 Task: Open Card Influencer Outreach Planning in Board Content Marketing Strategies to Workspace Copywriting and Editing and add a team member Softage.4@softage.net, a label Orange, a checklist Goal Setting, an attachment from Trello, a color Orange and finally, add a card description 'Conduct customer research for new customer segmentation opportunities' and a comment 'This task requires us to be proactive and take ownership of our work, ensuring that we are making progress towards our goals.'. Add a start date 'Jan 04, 1900' with a due date 'Jan 11, 1900'
Action: Mouse moved to (75, 329)
Screenshot: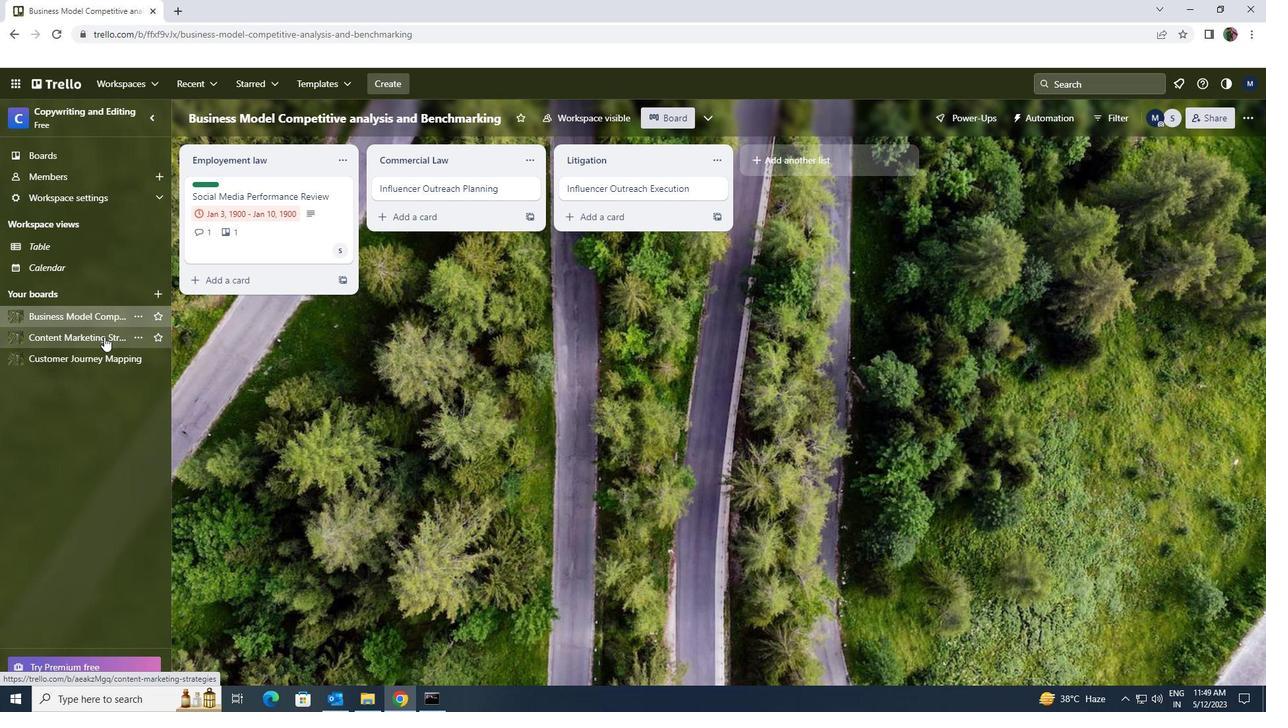 
Action: Mouse pressed left at (75, 329)
Screenshot: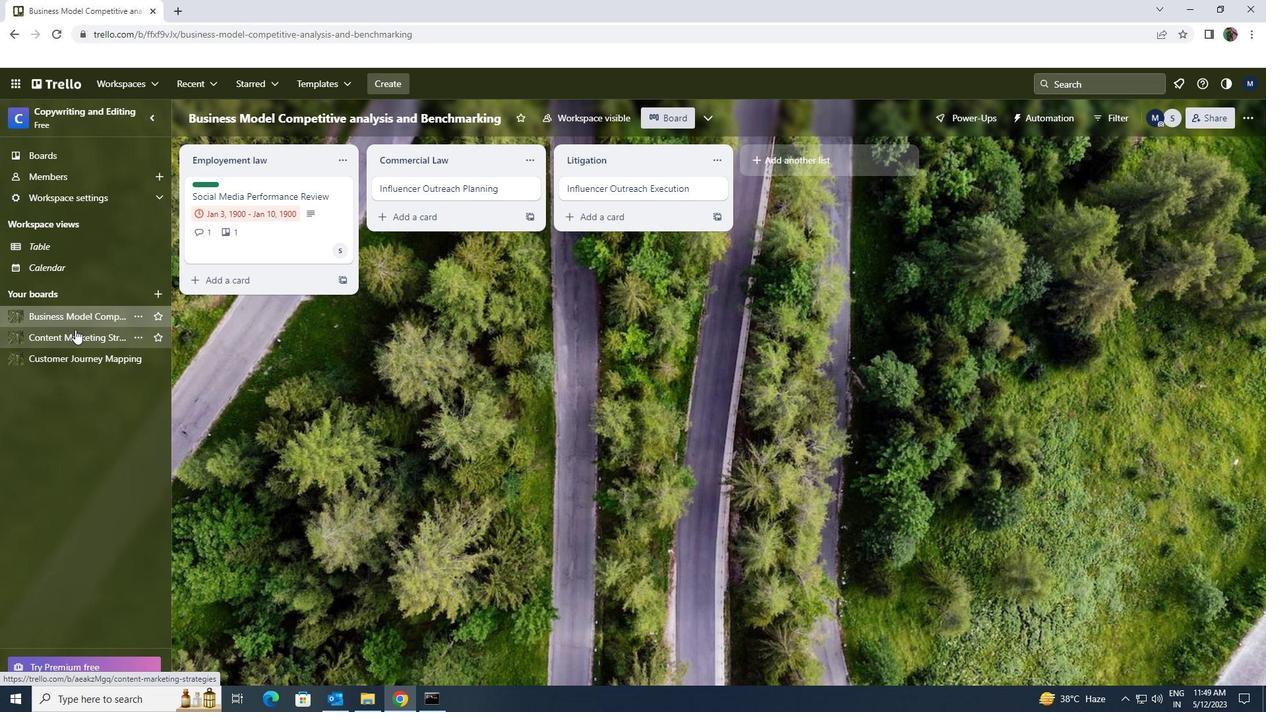 
Action: Mouse moved to (490, 190)
Screenshot: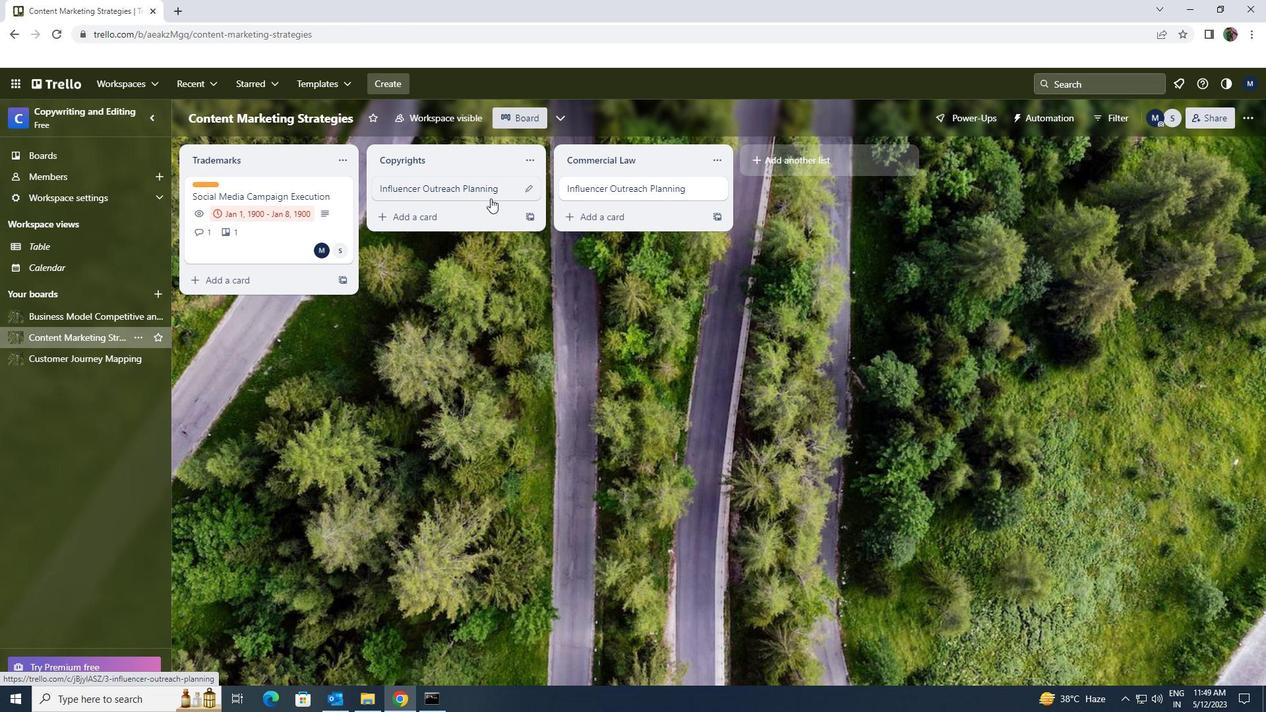 
Action: Mouse pressed left at (490, 190)
Screenshot: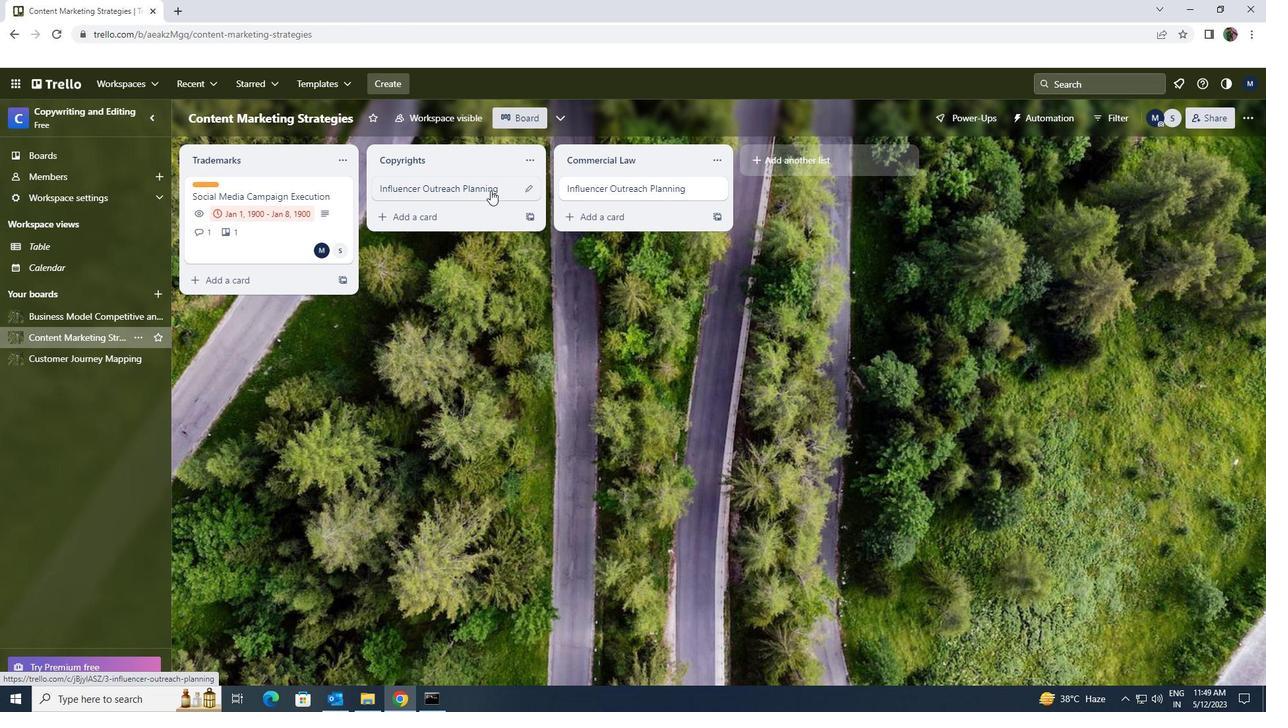
Action: Mouse moved to (840, 190)
Screenshot: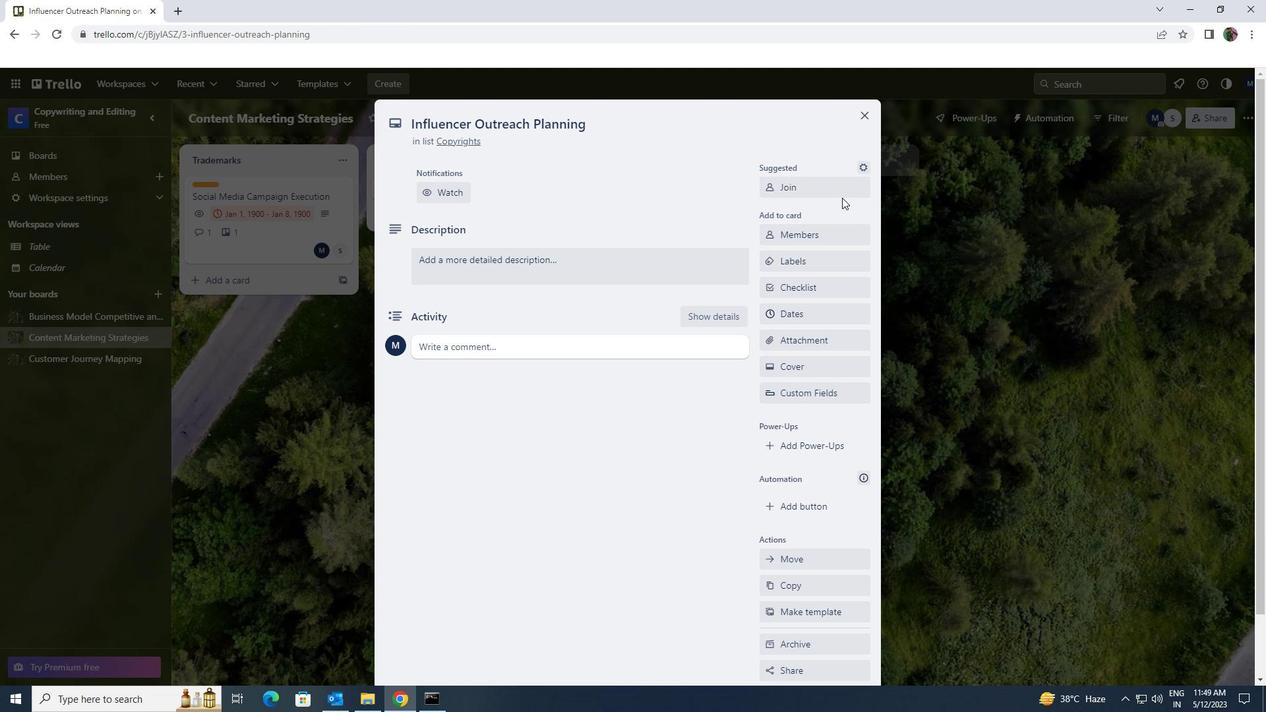 
Action: Mouse pressed left at (840, 190)
Screenshot: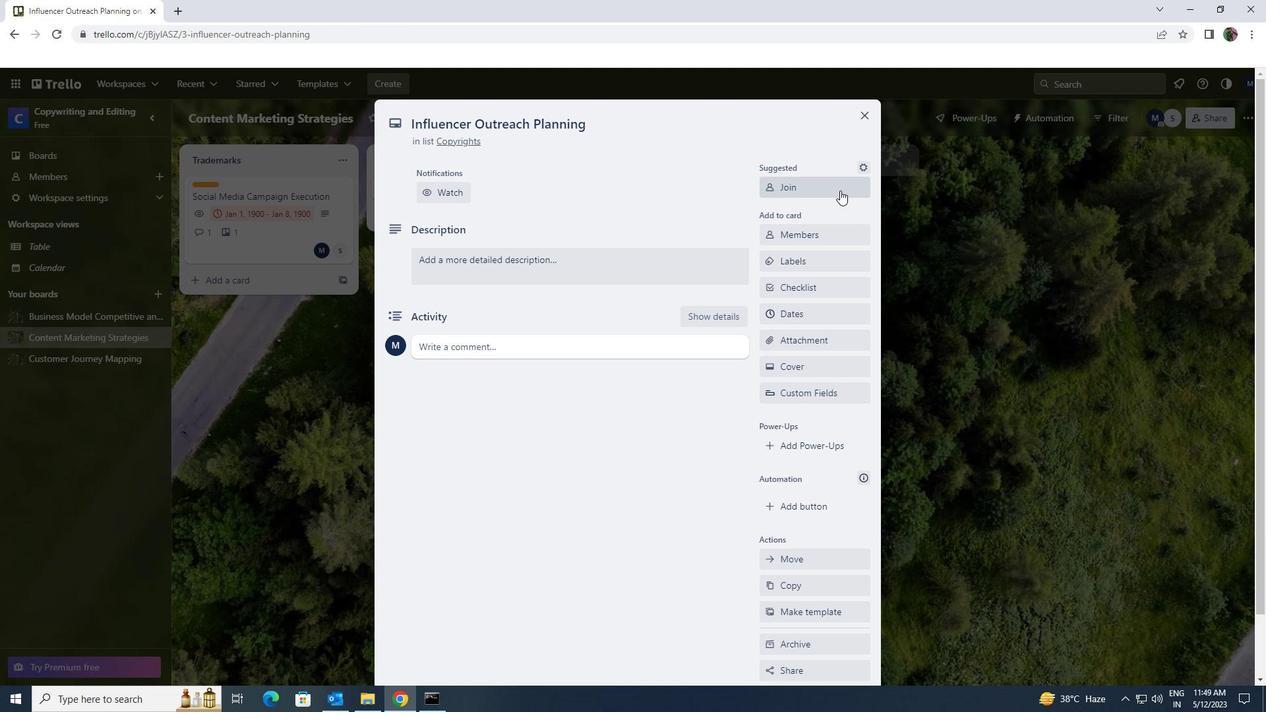 
Action: Mouse pressed left at (840, 190)
Screenshot: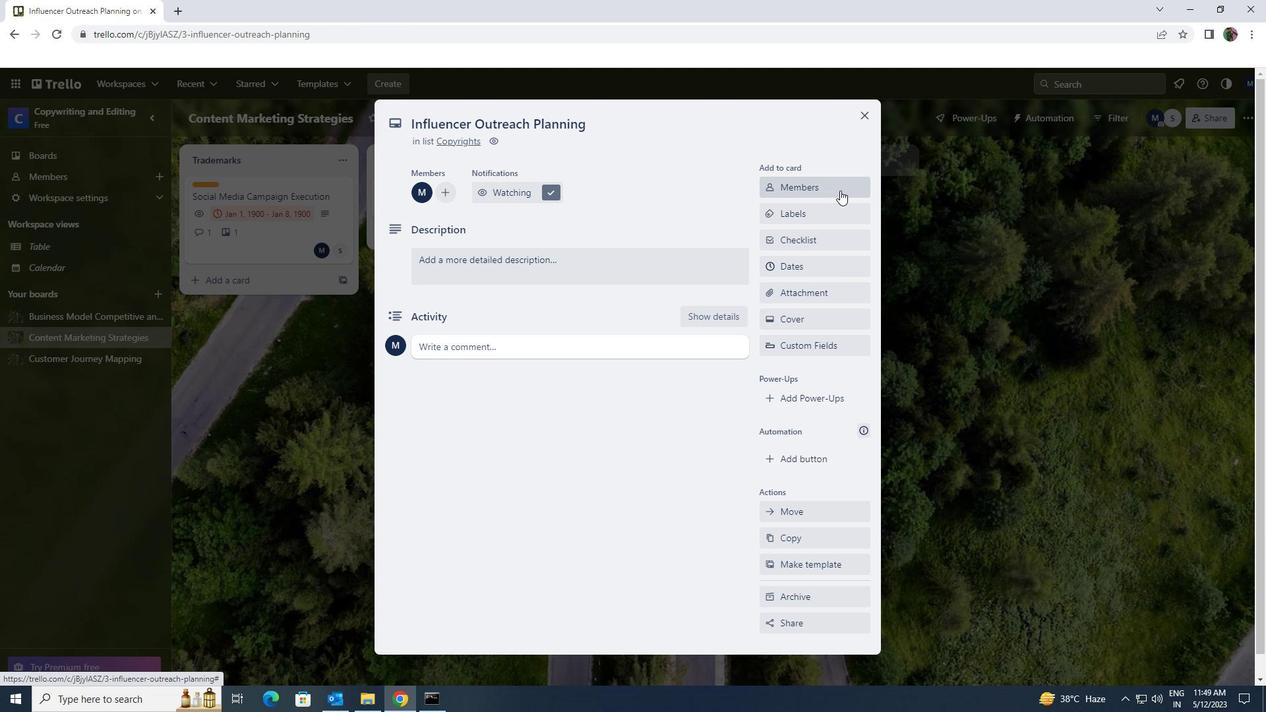 
Action: Key pressed softage.4<Key.shift>@SOFTAGE.NET
Screenshot: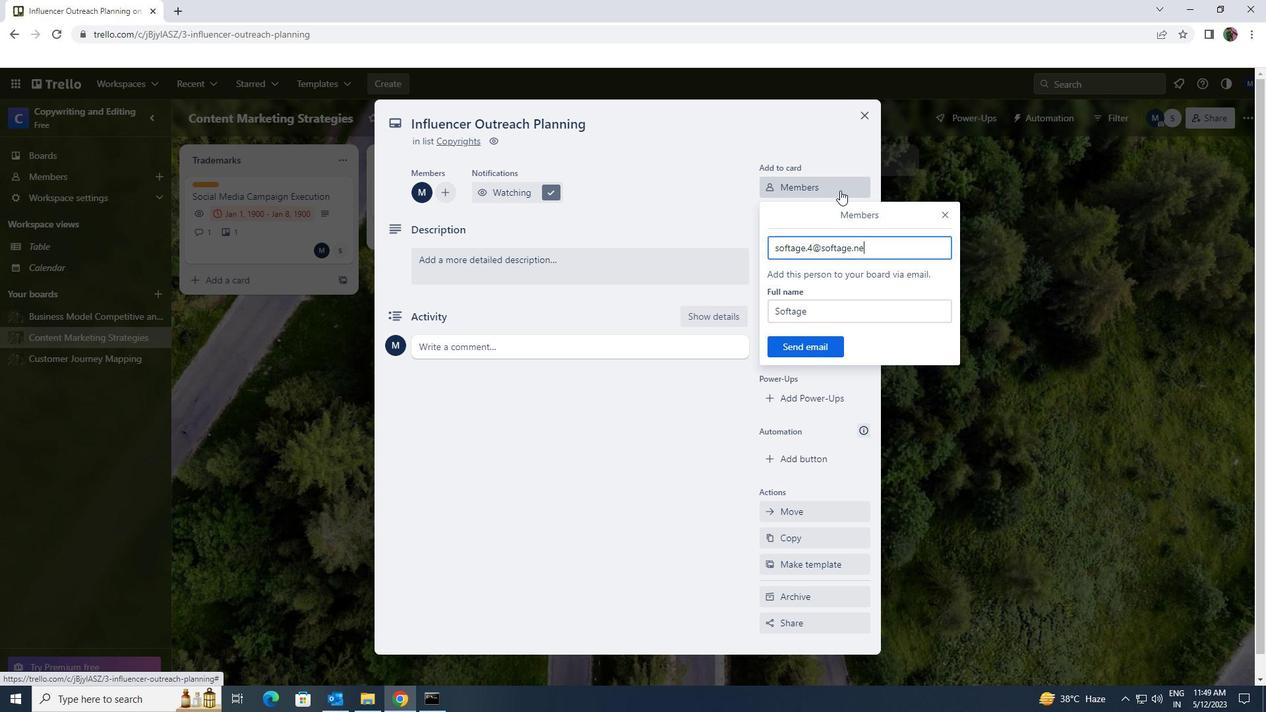
Action: Mouse moved to (815, 342)
Screenshot: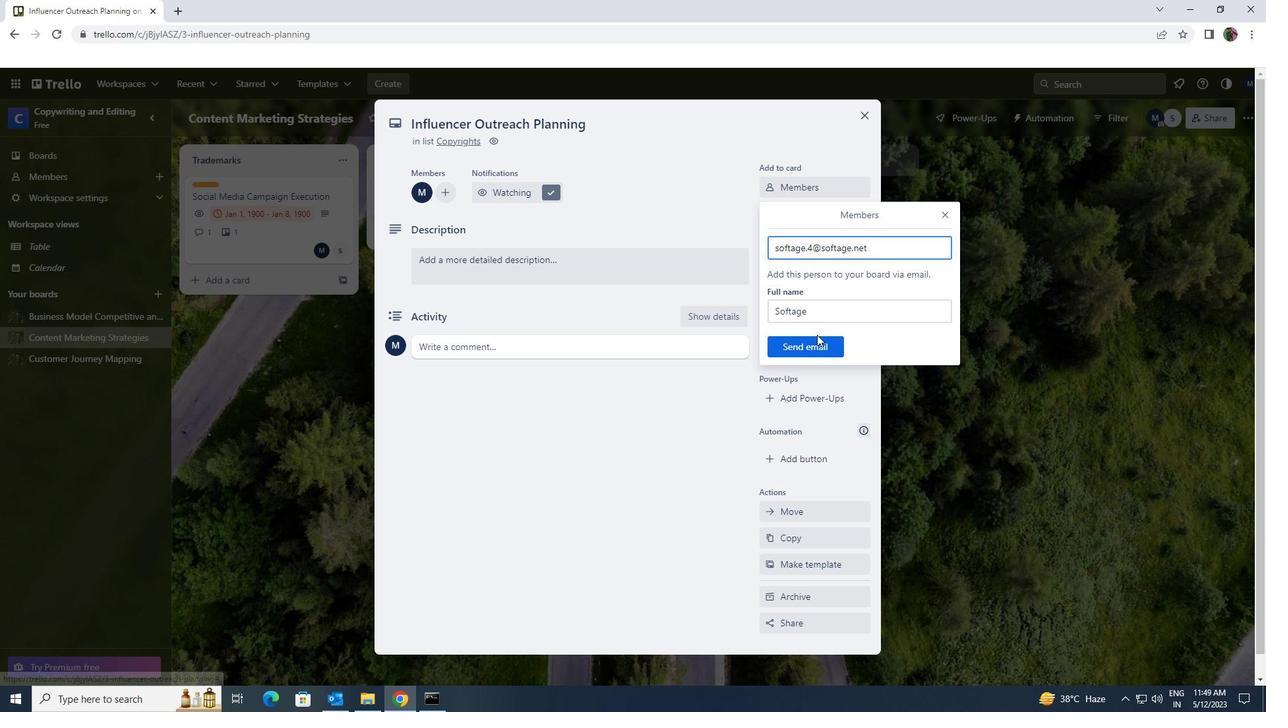 
Action: Mouse pressed left at (815, 342)
Screenshot: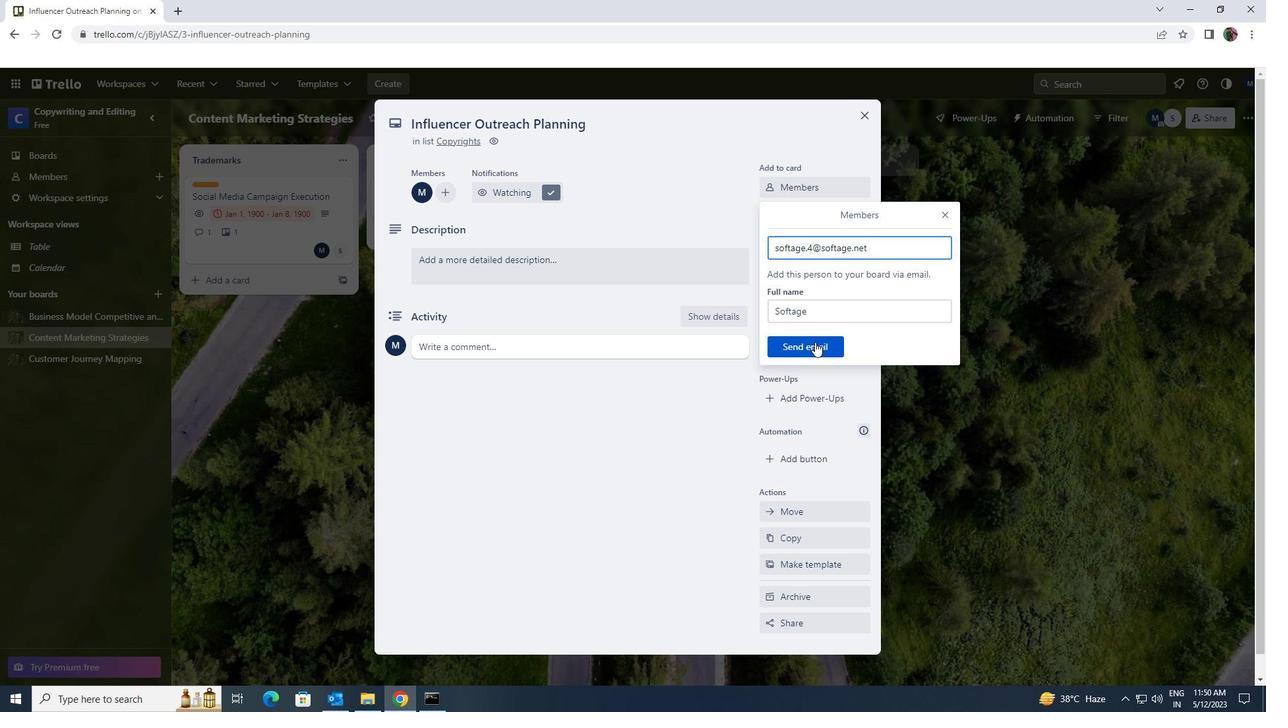 
Action: Mouse moved to (832, 218)
Screenshot: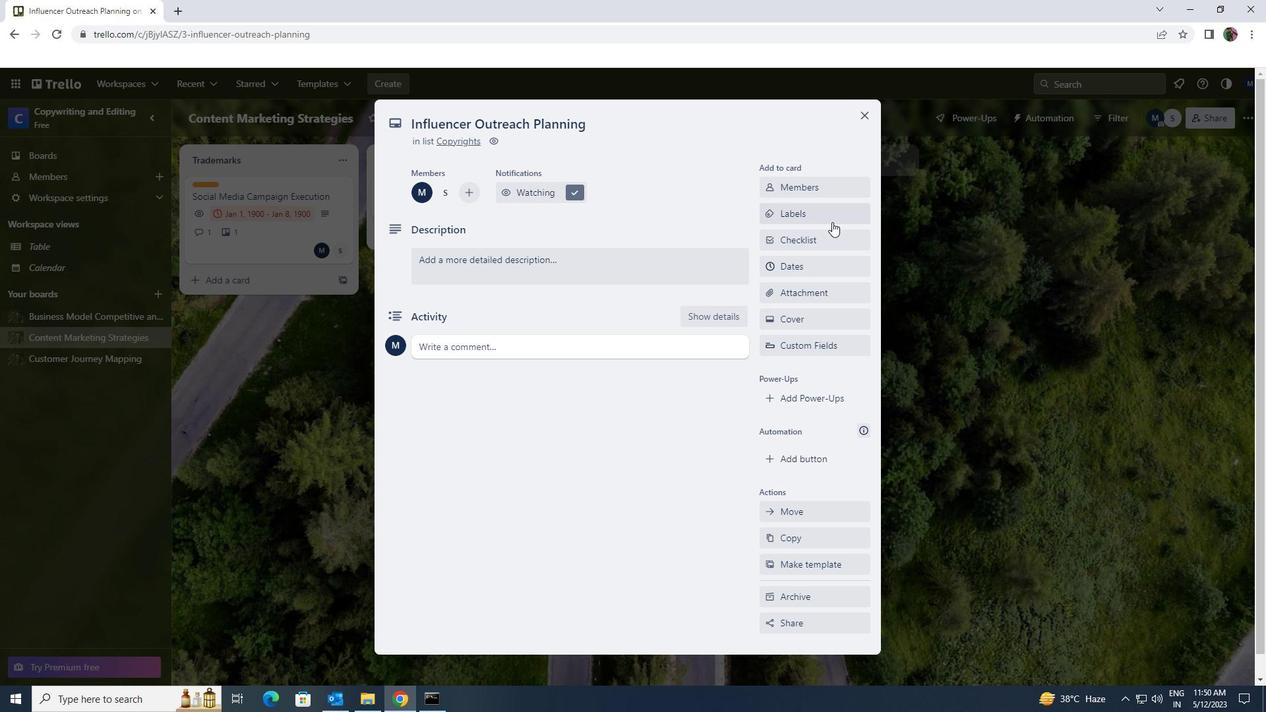 
Action: Mouse pressed left at (832, 218)
Screenshot: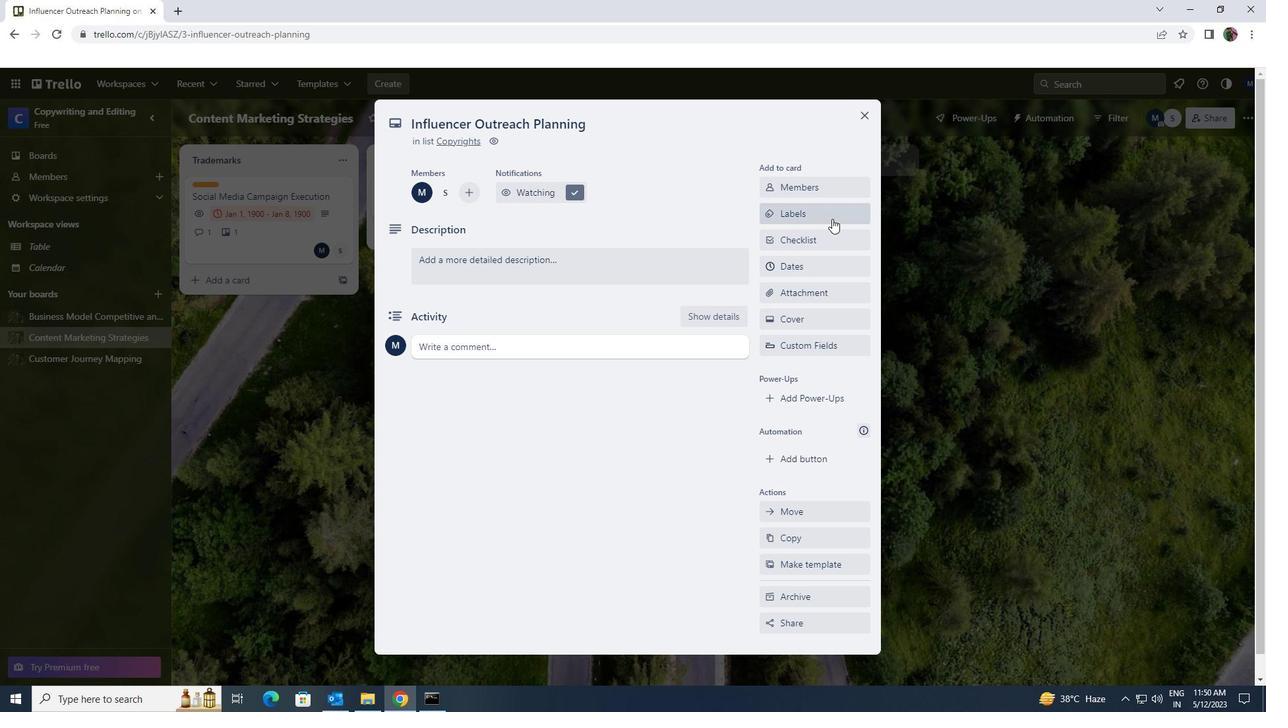 
Action: Mouse moved to (863, 470)
Screenshot: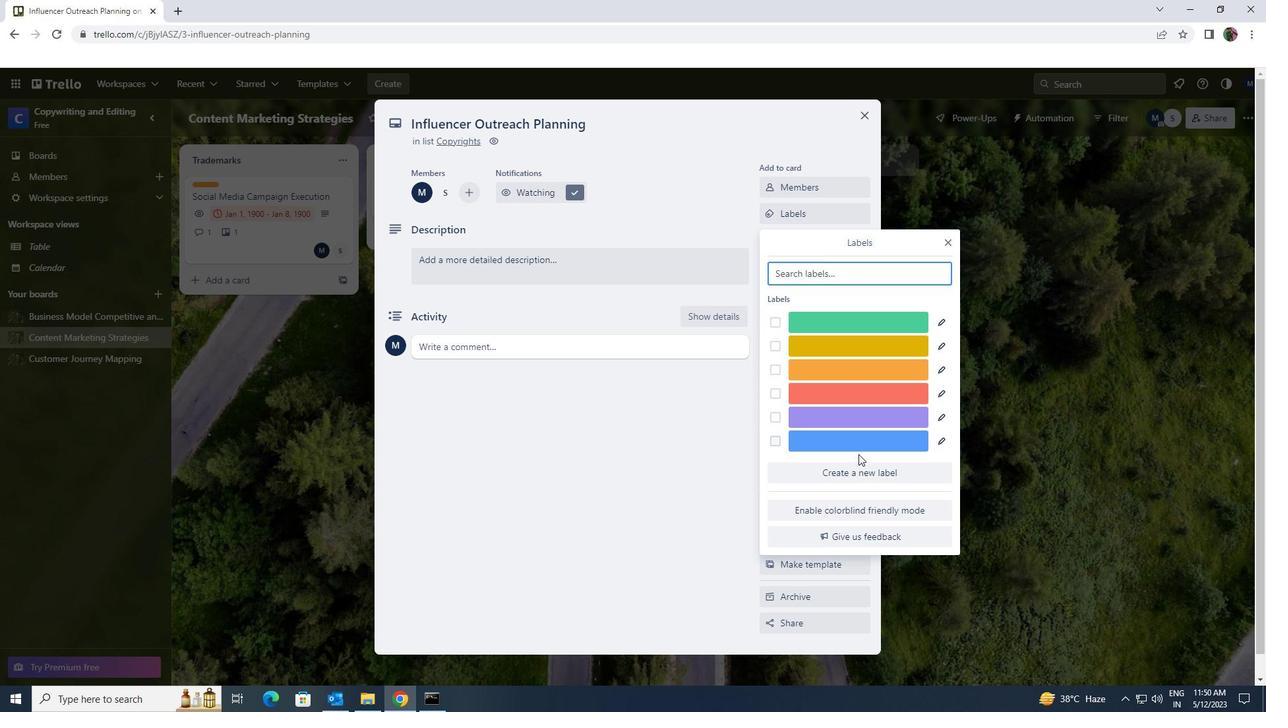 
Action: Mouse pressed left at (863, 470)
Screenshot: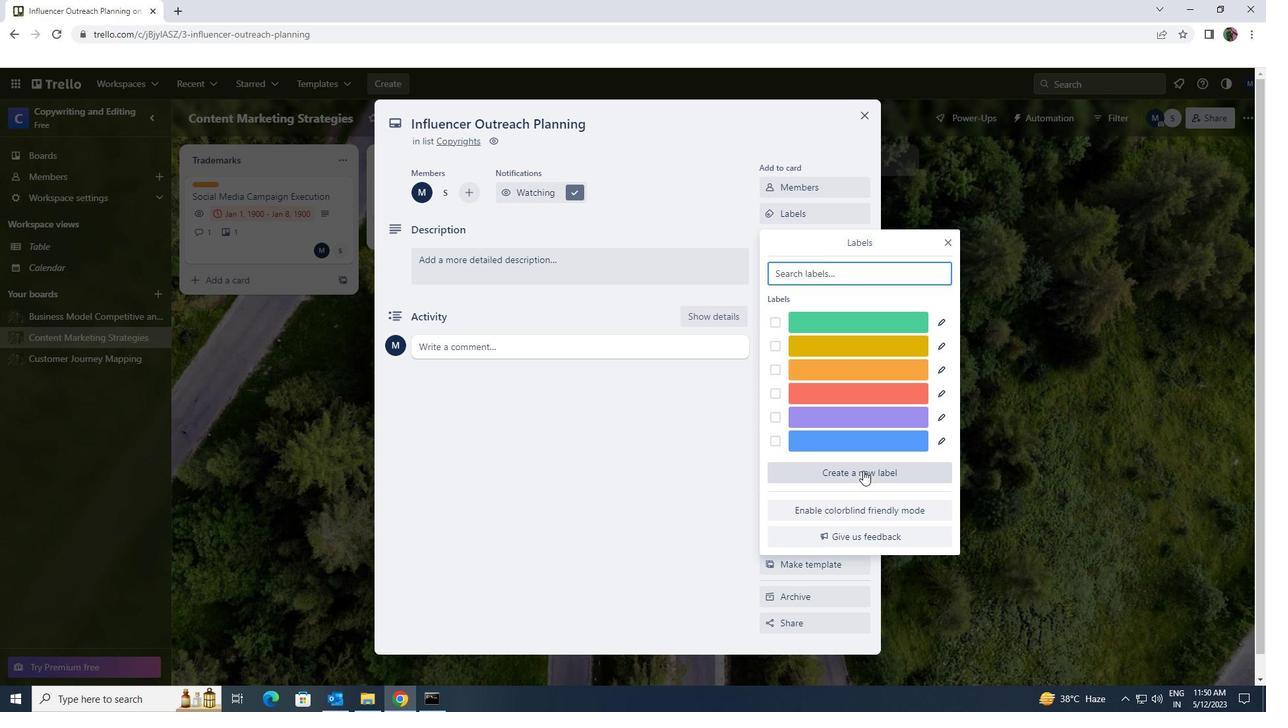 
Action: Mouse moved to (863, 435)
Screenshot: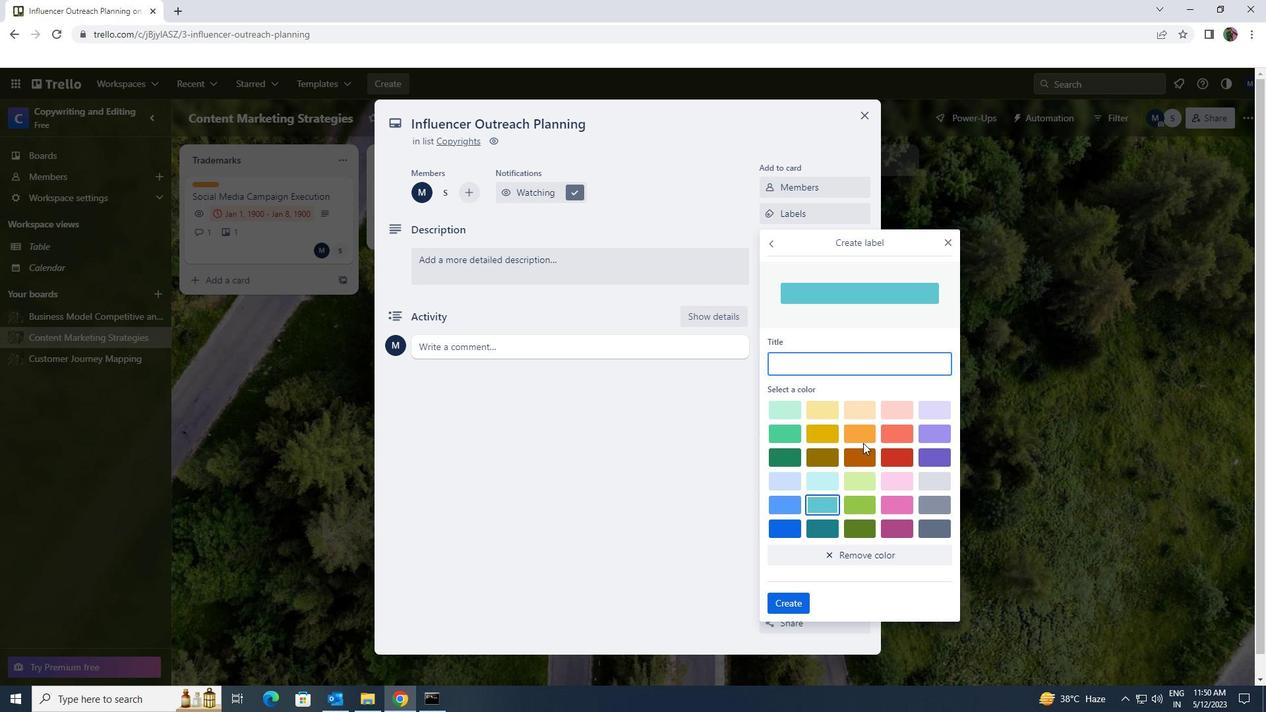 
Action: Mouse pressed left at (863, 435)
Screenshot: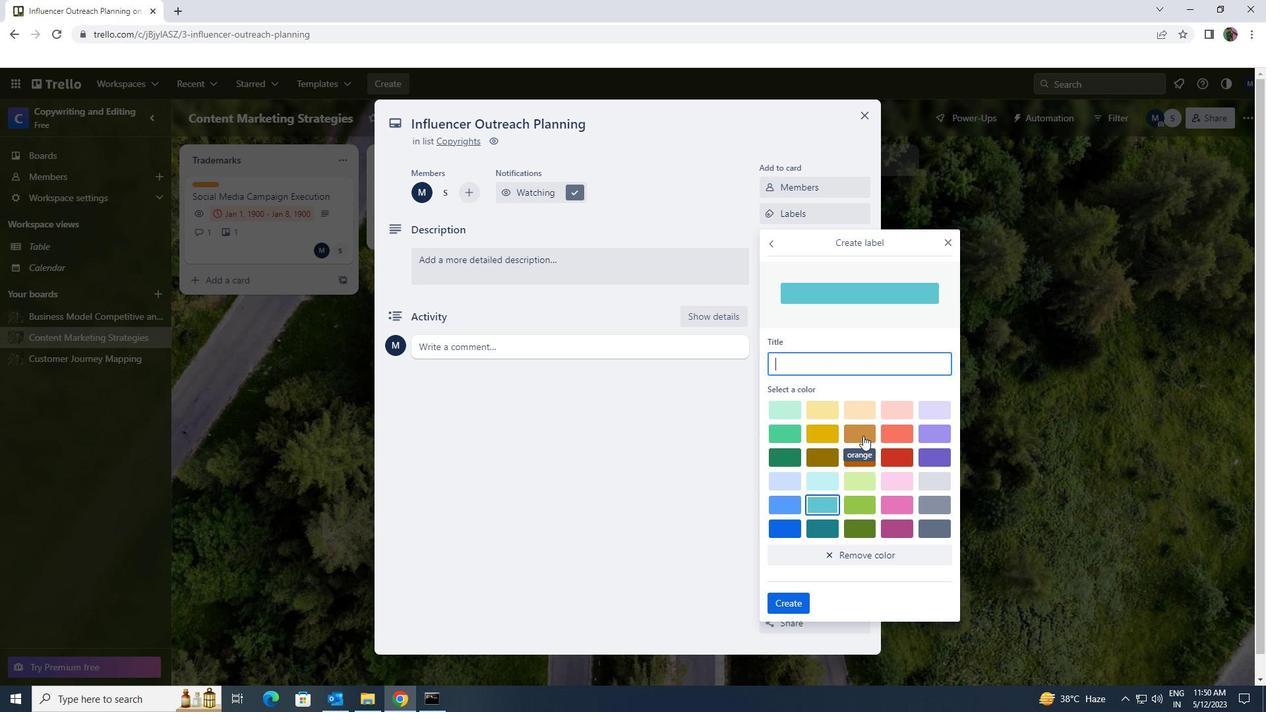 
Action: Mouse moved to (792, 607)
Screenshot: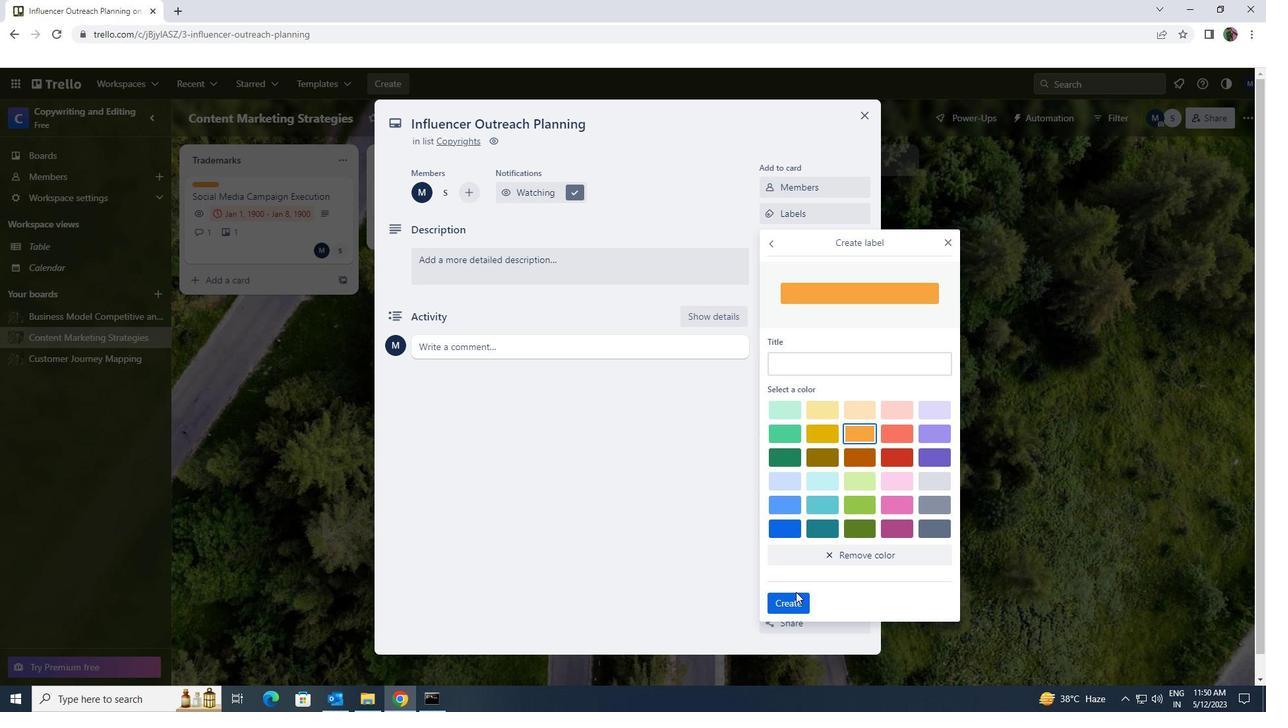 
Action: Mouse pressed left at (792, 607)
Screenshot: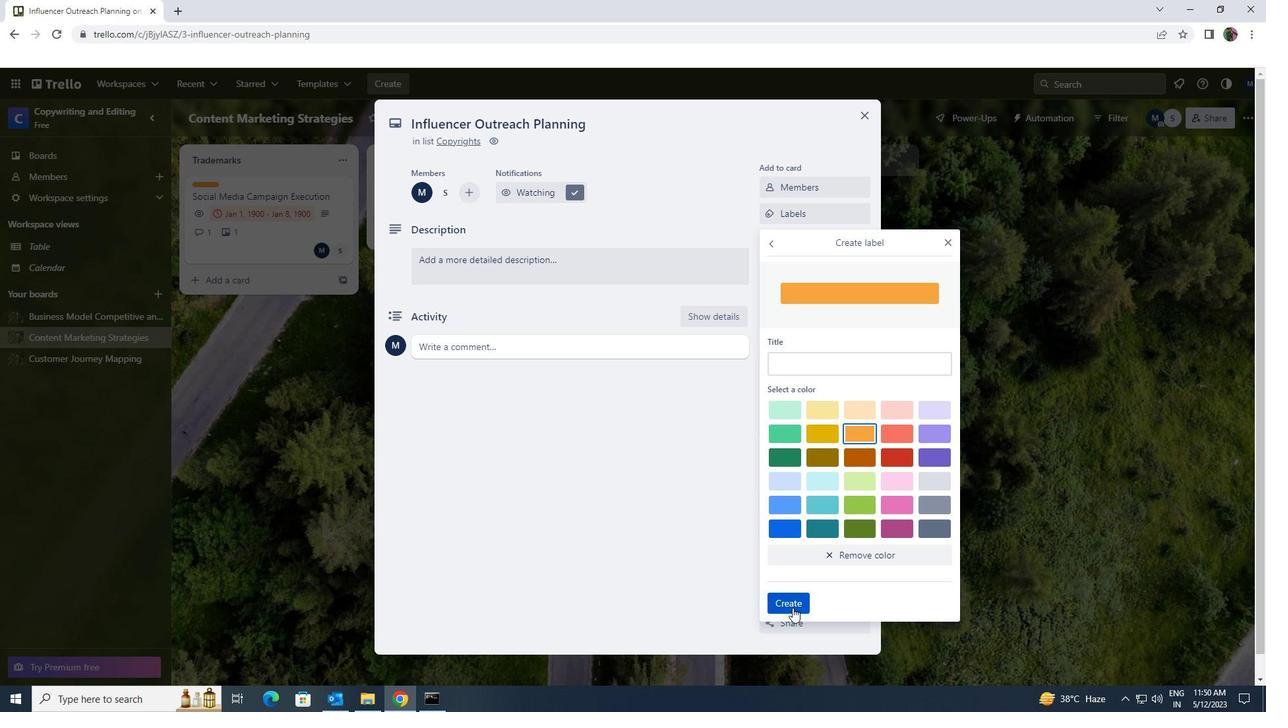 
Action: Mouse moved to (946, 241)
Screenshot: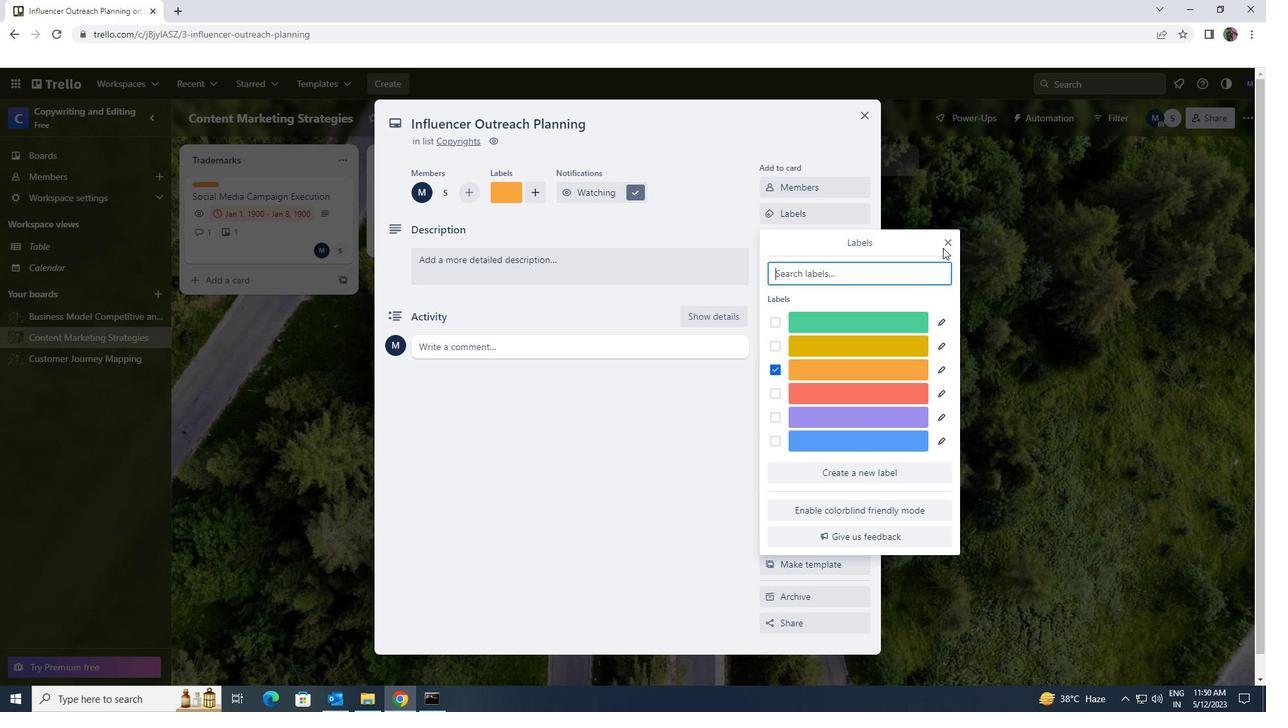 
Action: Mouse pressed left at (946, 241)
Screenshot: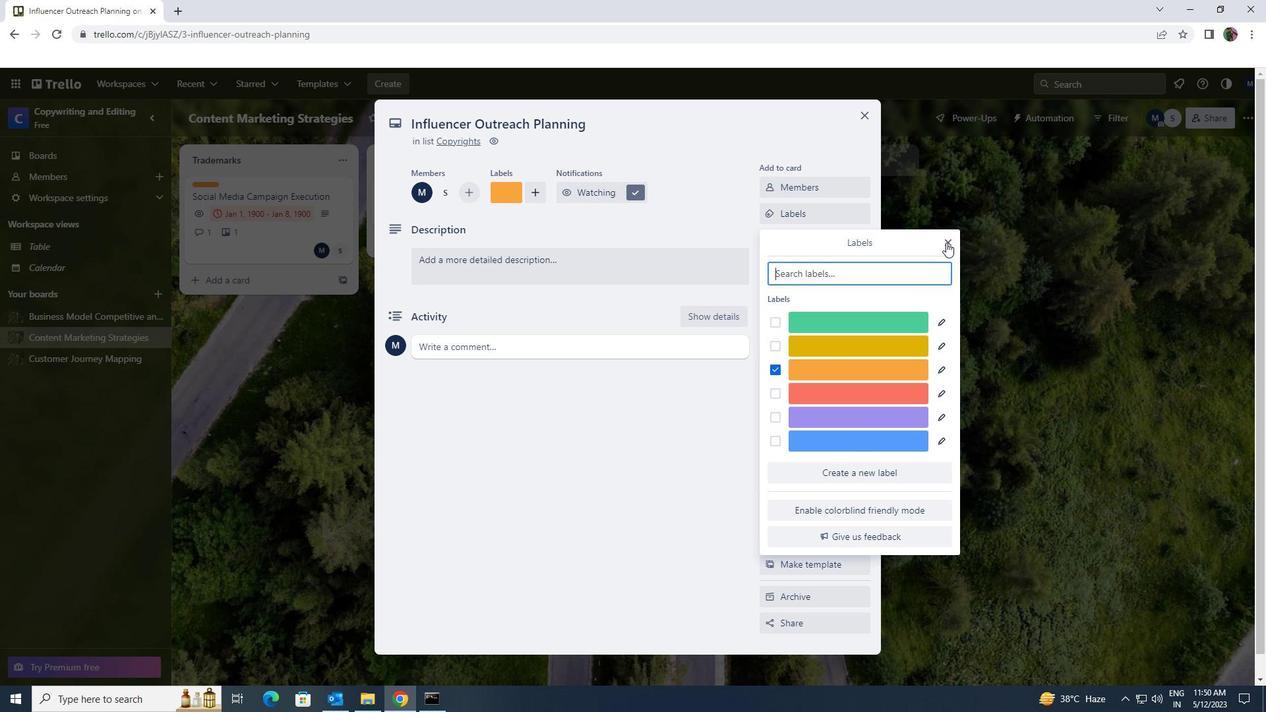 
Action: Mouse moved to (844, 233)
Screenshot: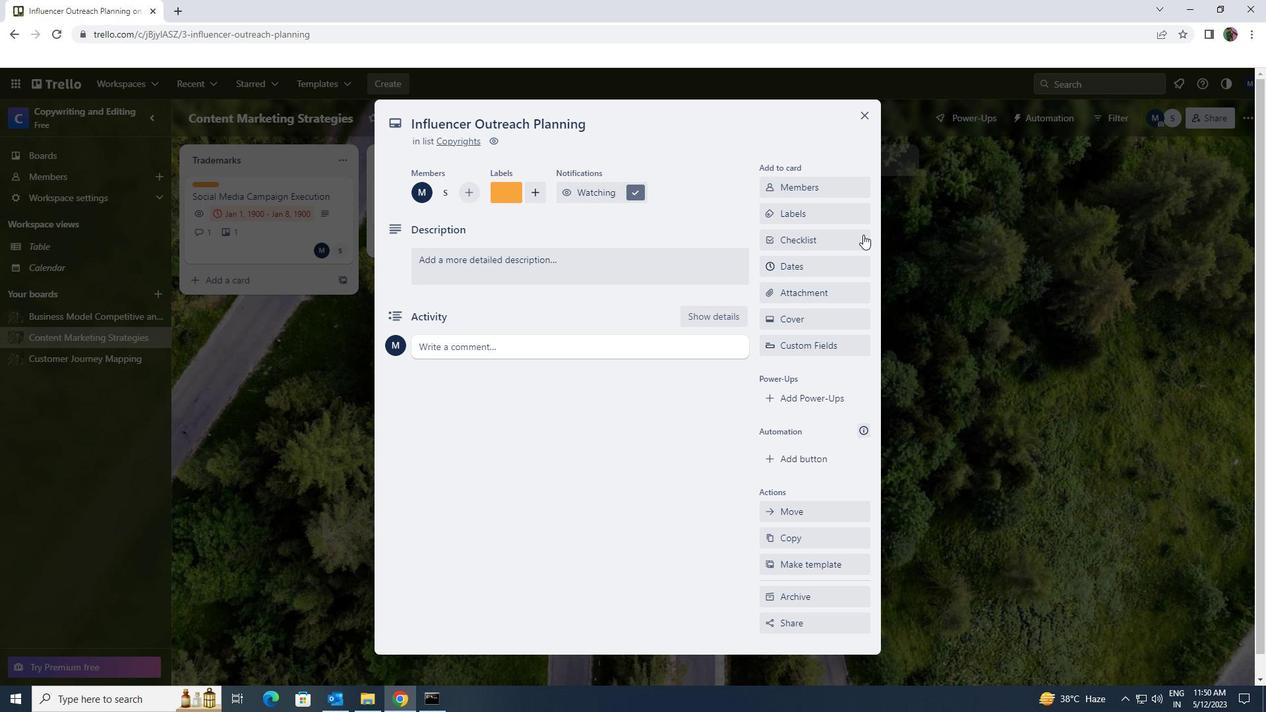 
Action: Mouse pressed left at (844, 233)
Screenshot: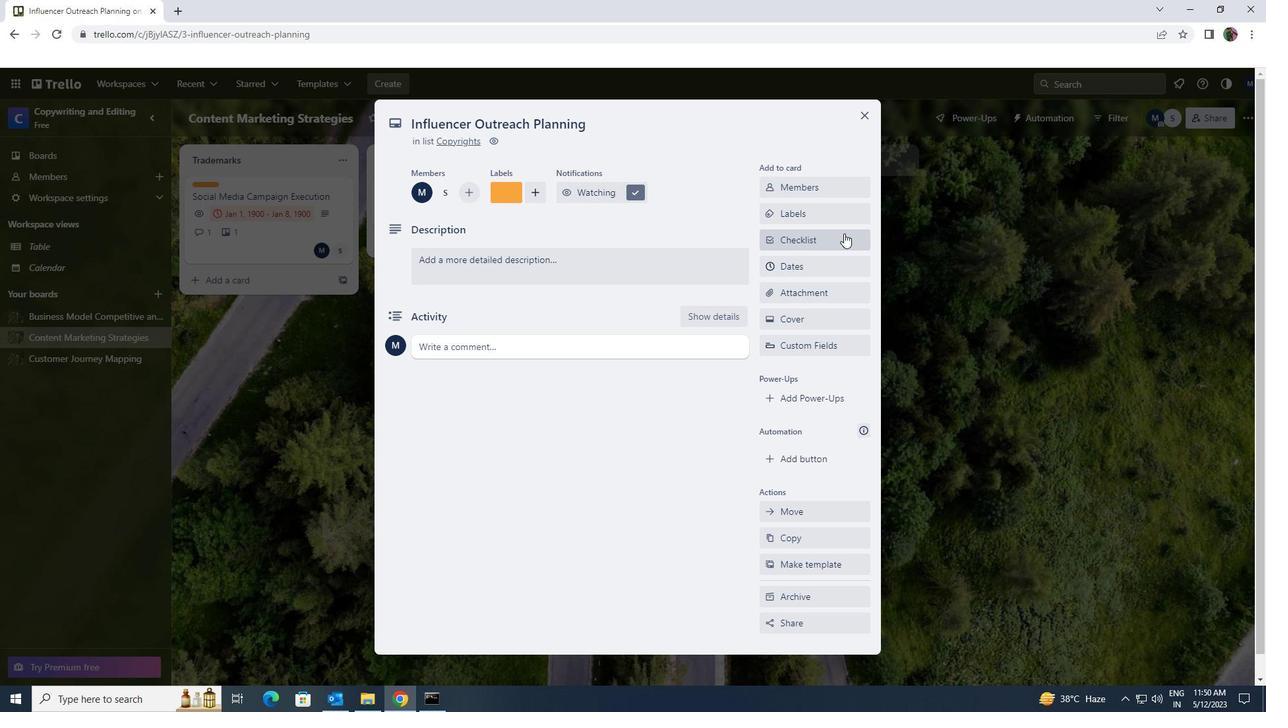 
Action: Key pressed <Key.shift>GOAL<Key.space>SETTING
Screenshot: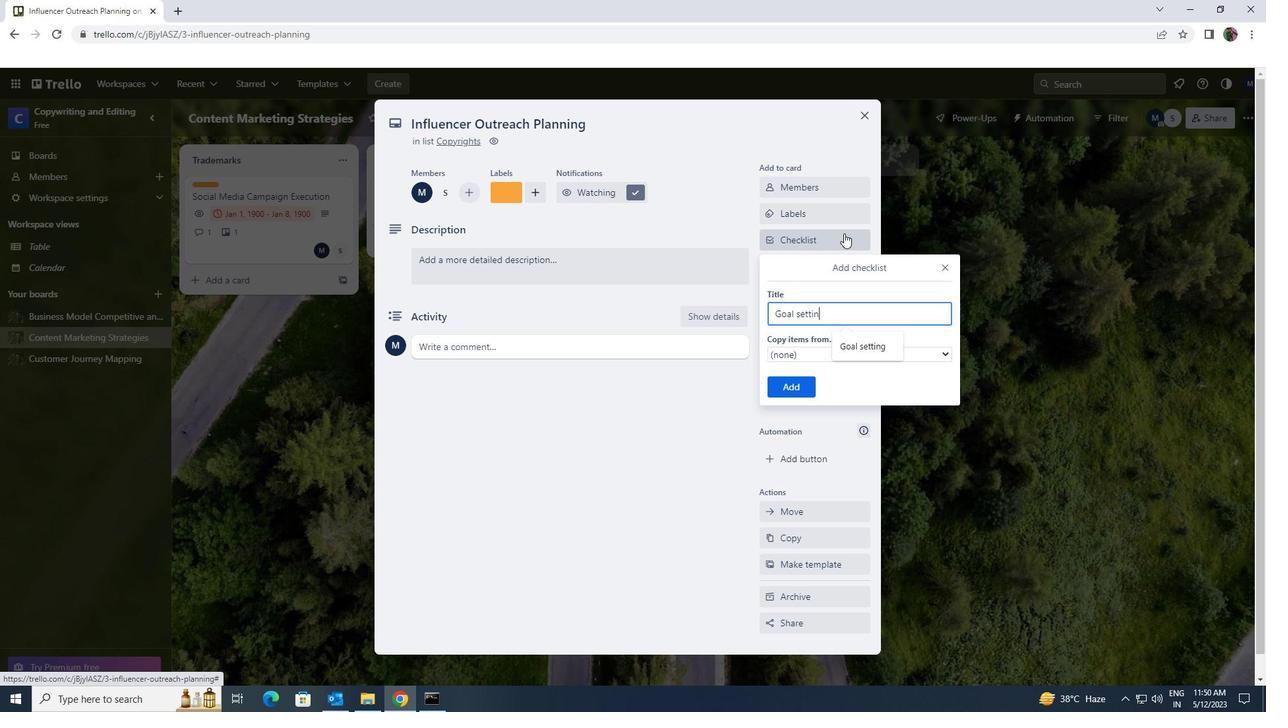 
Action: Mouse moved to (804, 385)
Screenshot: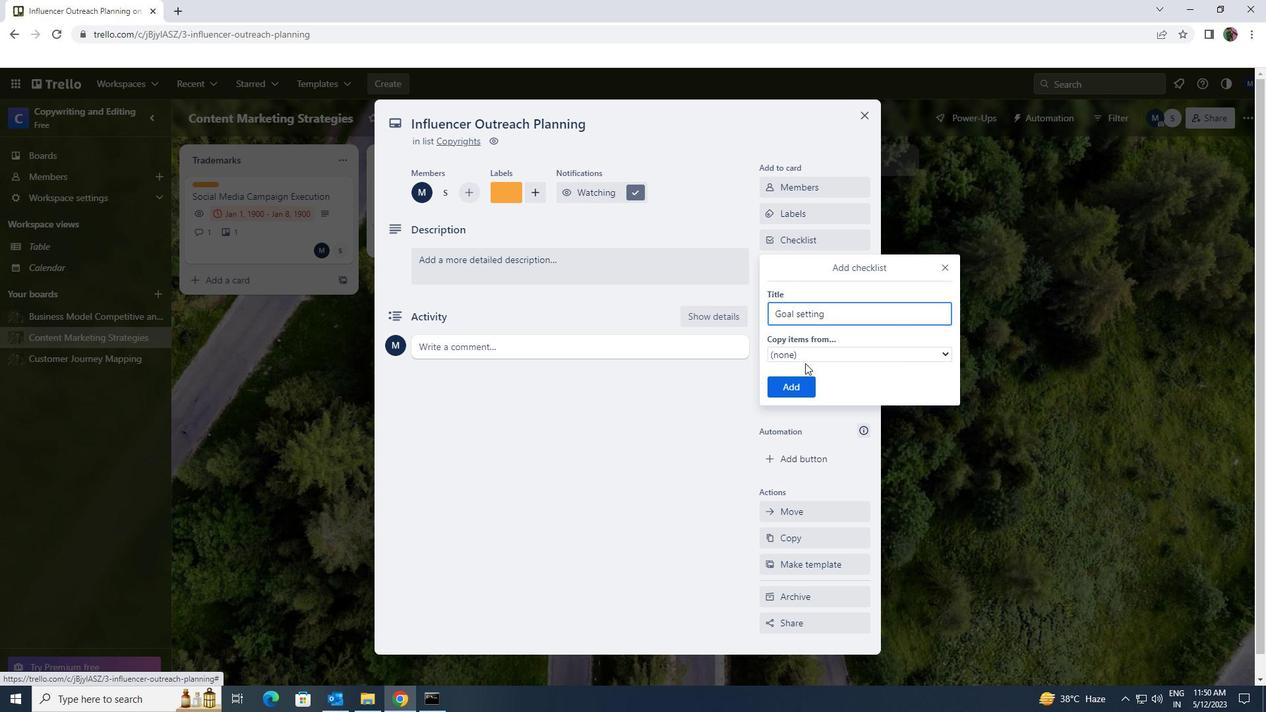 
Action: Mouse pressed left at (804, 385)
Screenshot: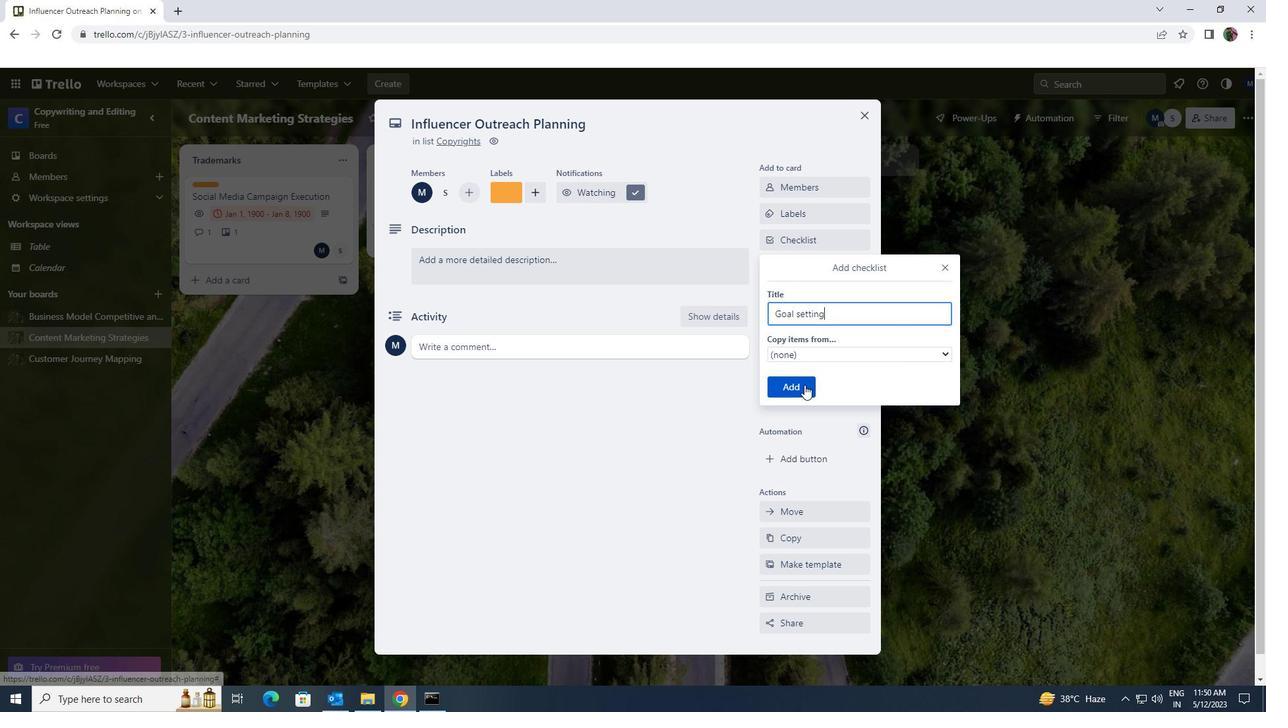 
Action: Mouse moved to (801, 290)
Screenshot: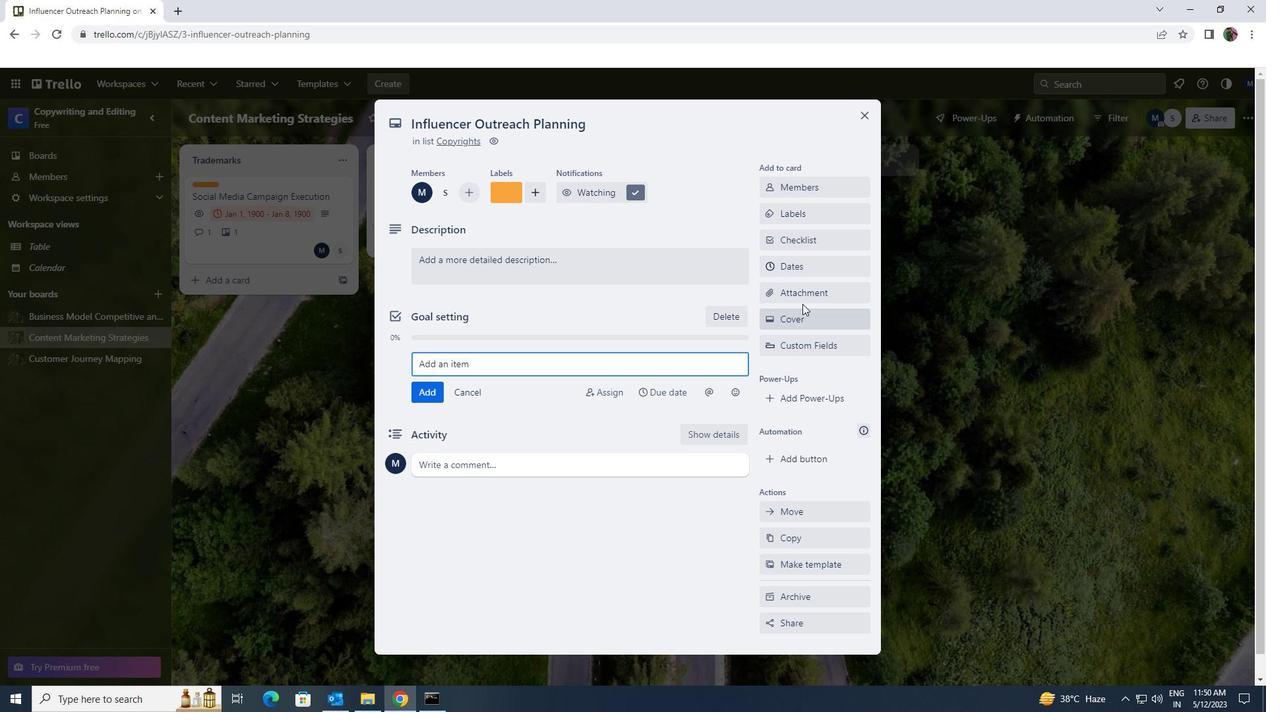 
Action: Mouse pressed left at (801, 290)
Screenshot: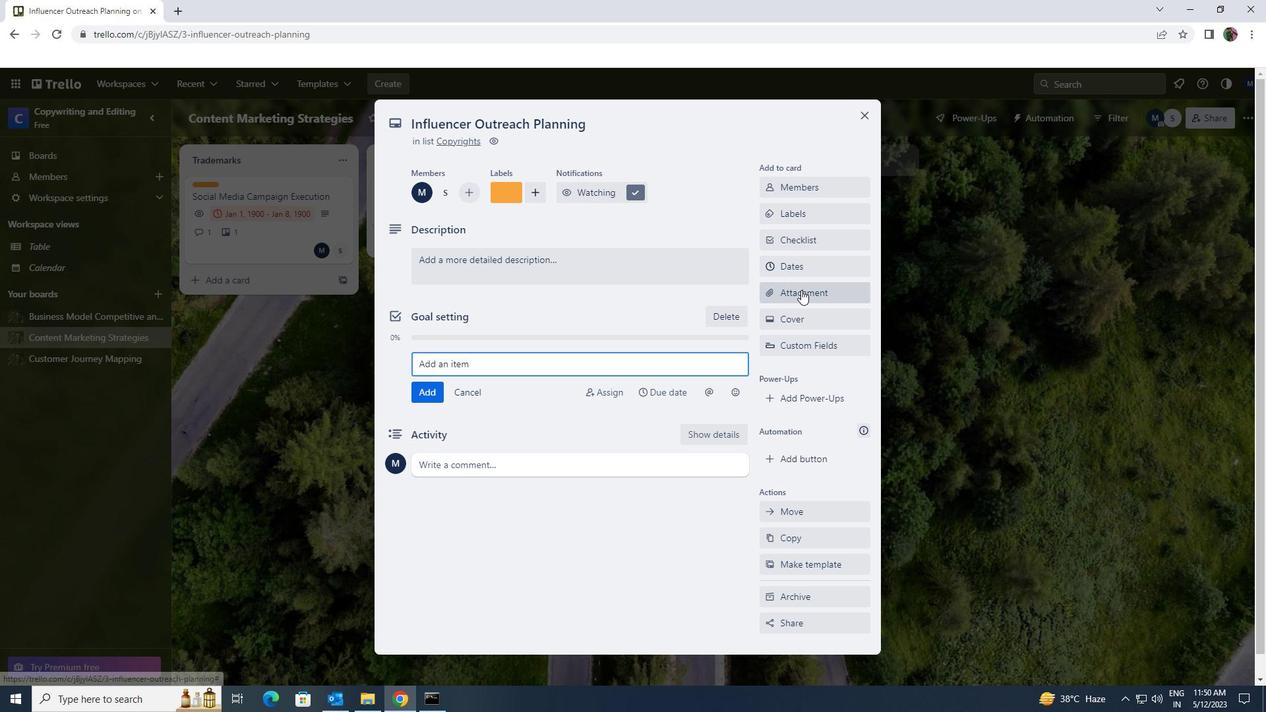
Action: Mouse moved to (801, 377)
Screenshot: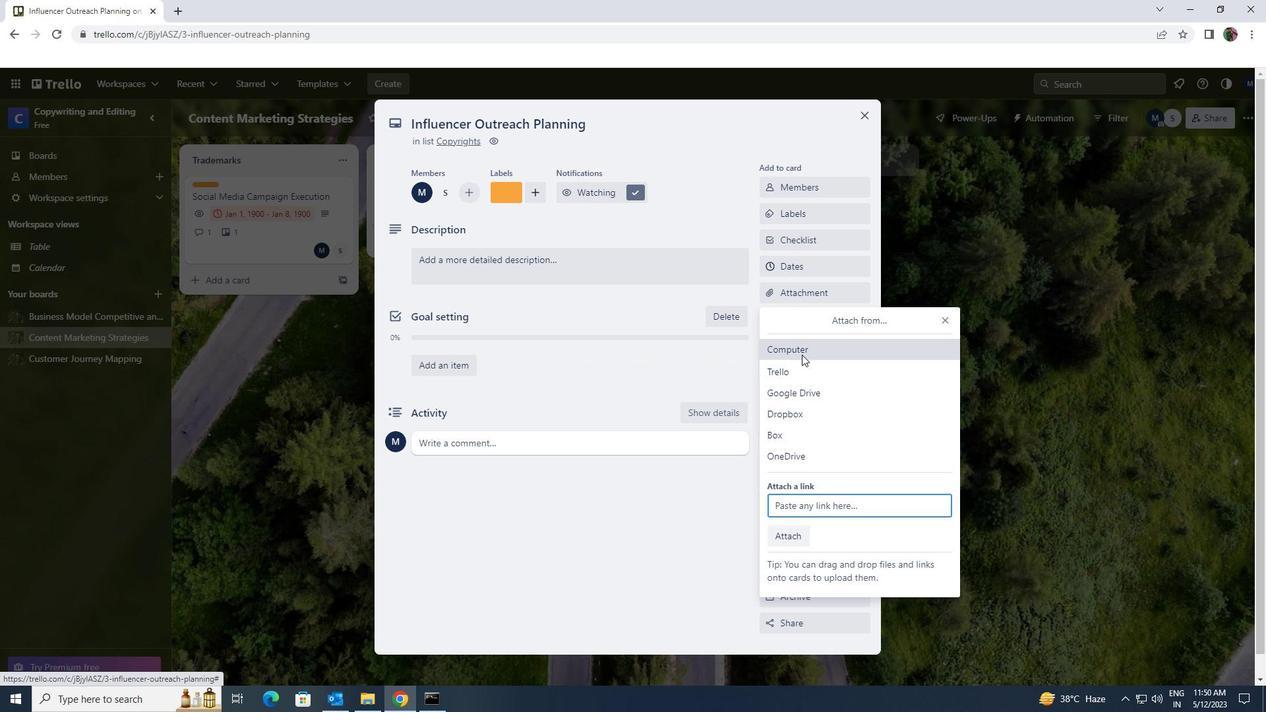 
Action: Mouse pressed left at (801, 377)
Screenshot: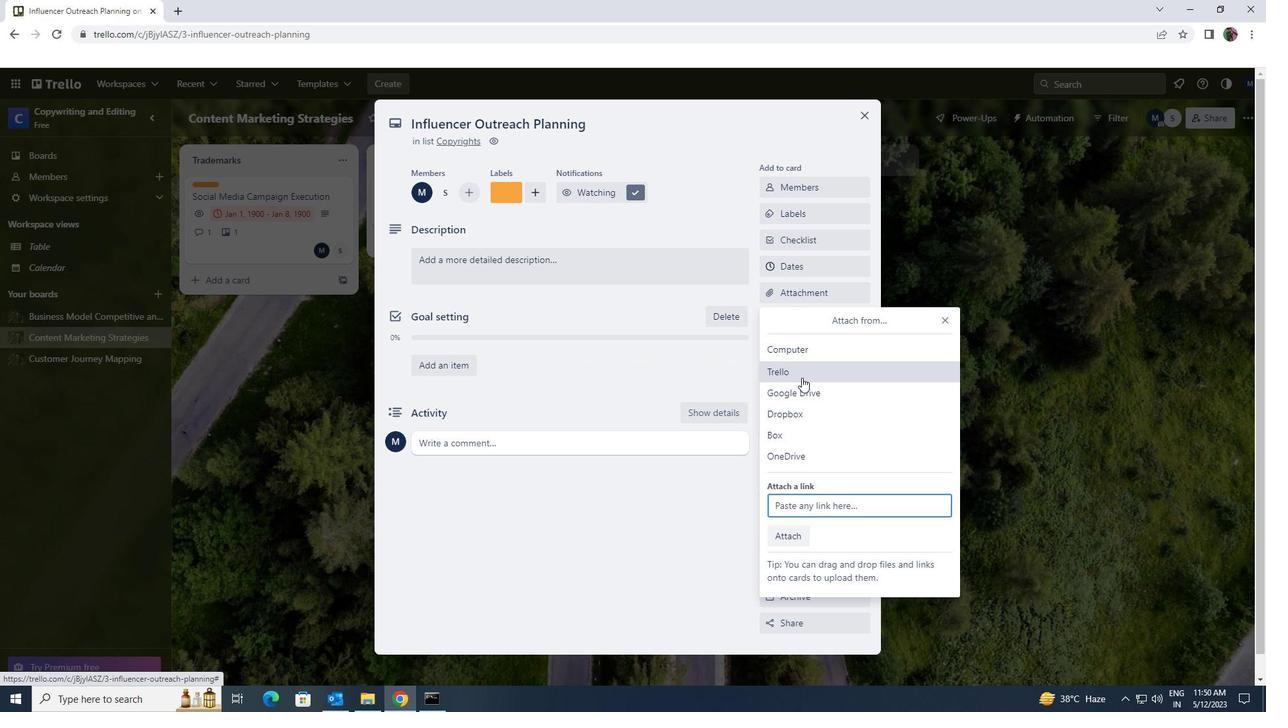 
Action: Mouse moved to (801, 423)
Screenshot: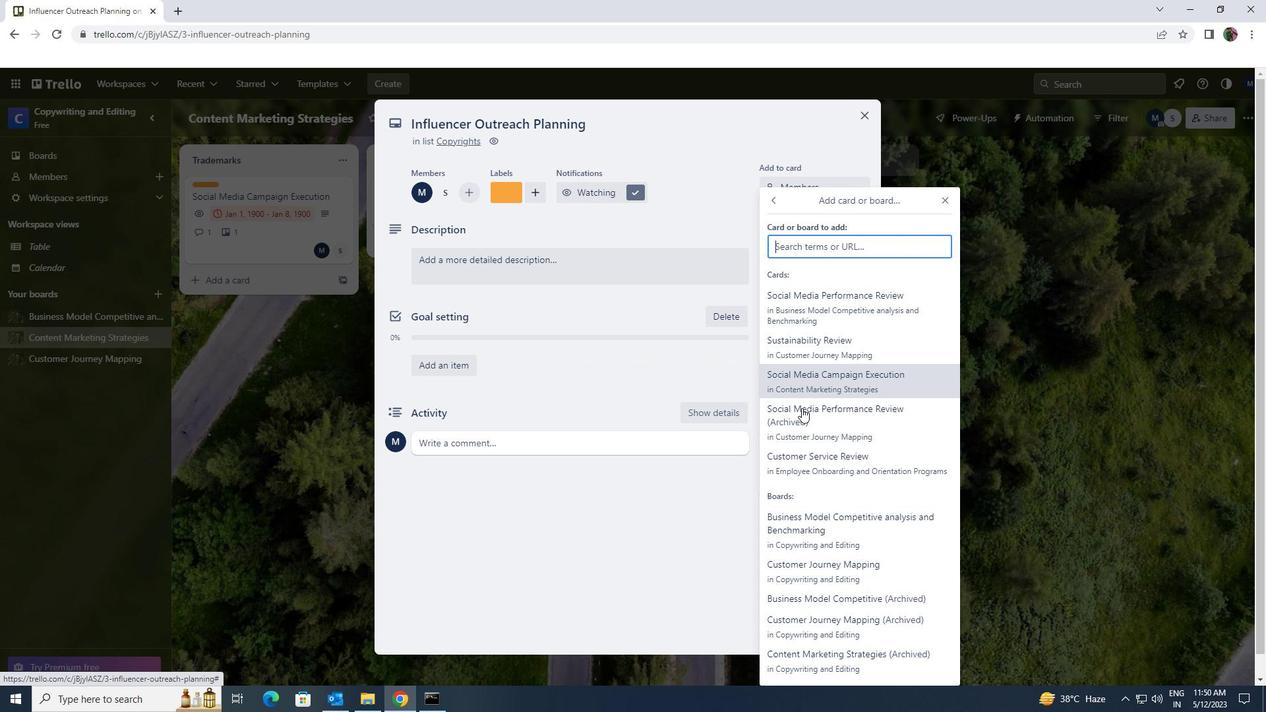 
Action: Mouse pressed left at (801, 423)
Screenshot: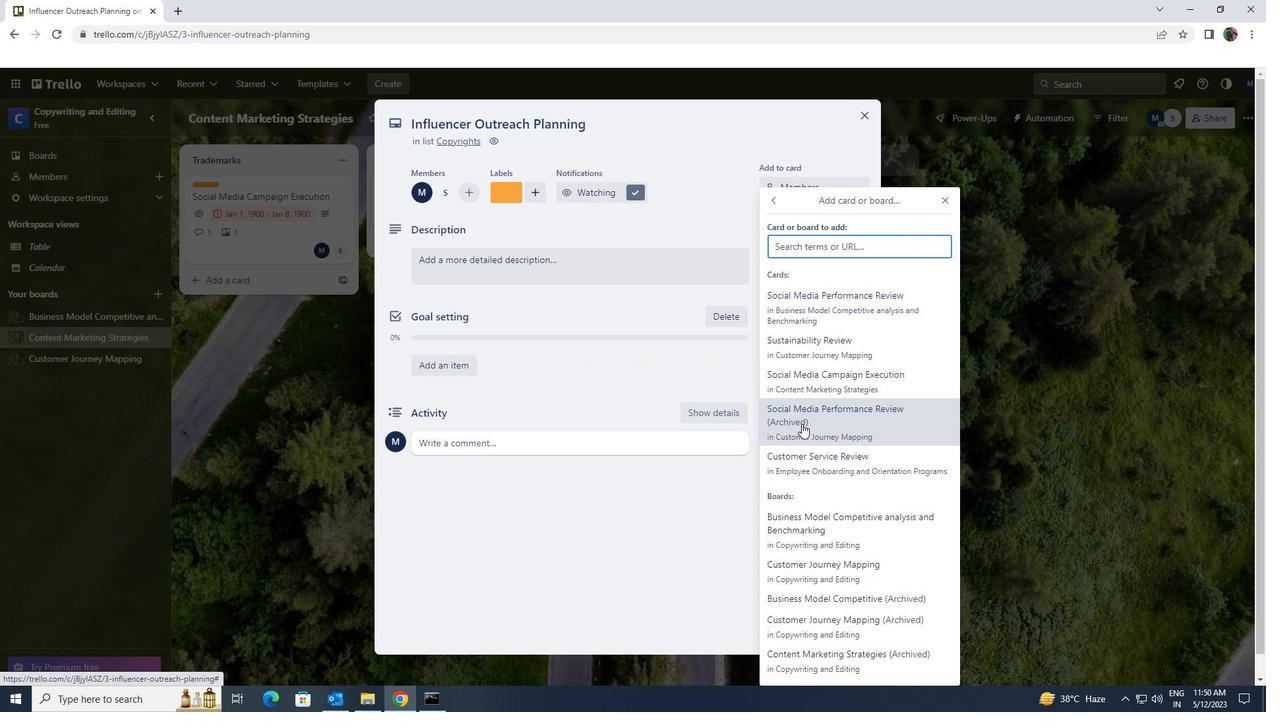
Action: Mouse moved to (685, 261)
Screenshot: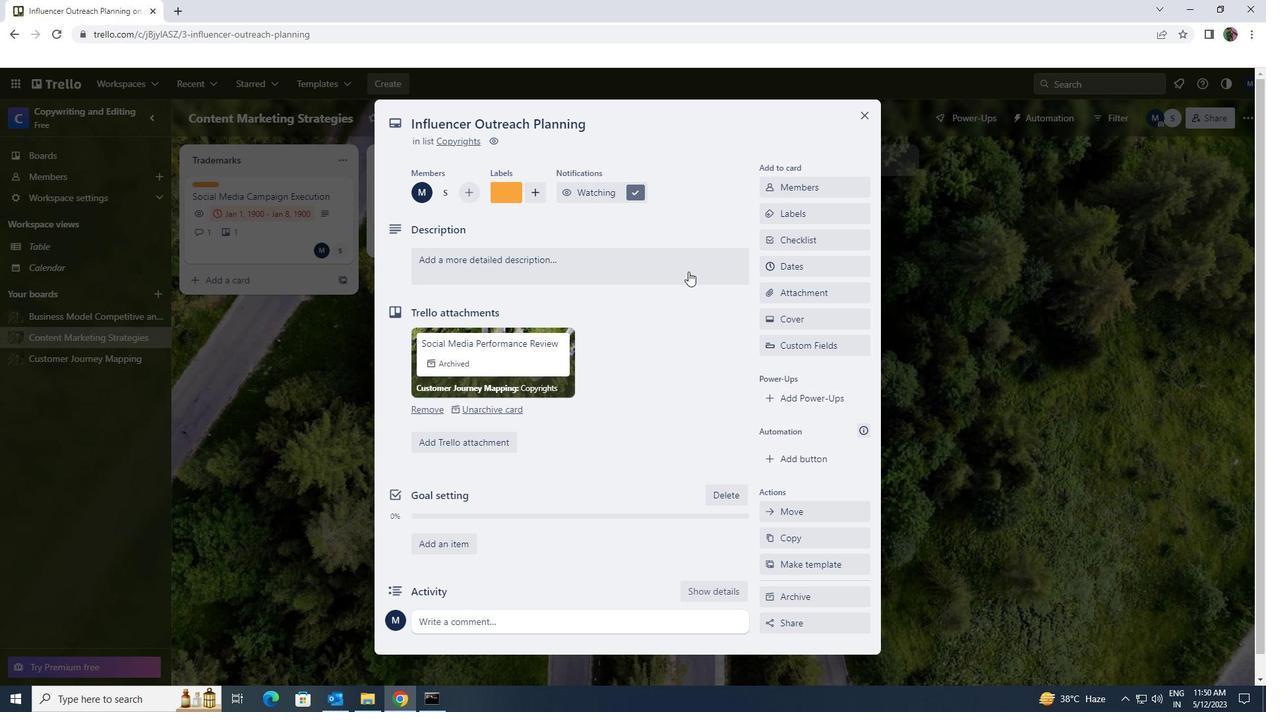 
Action: Mouse pressed left at (685, 261)
Screenshot: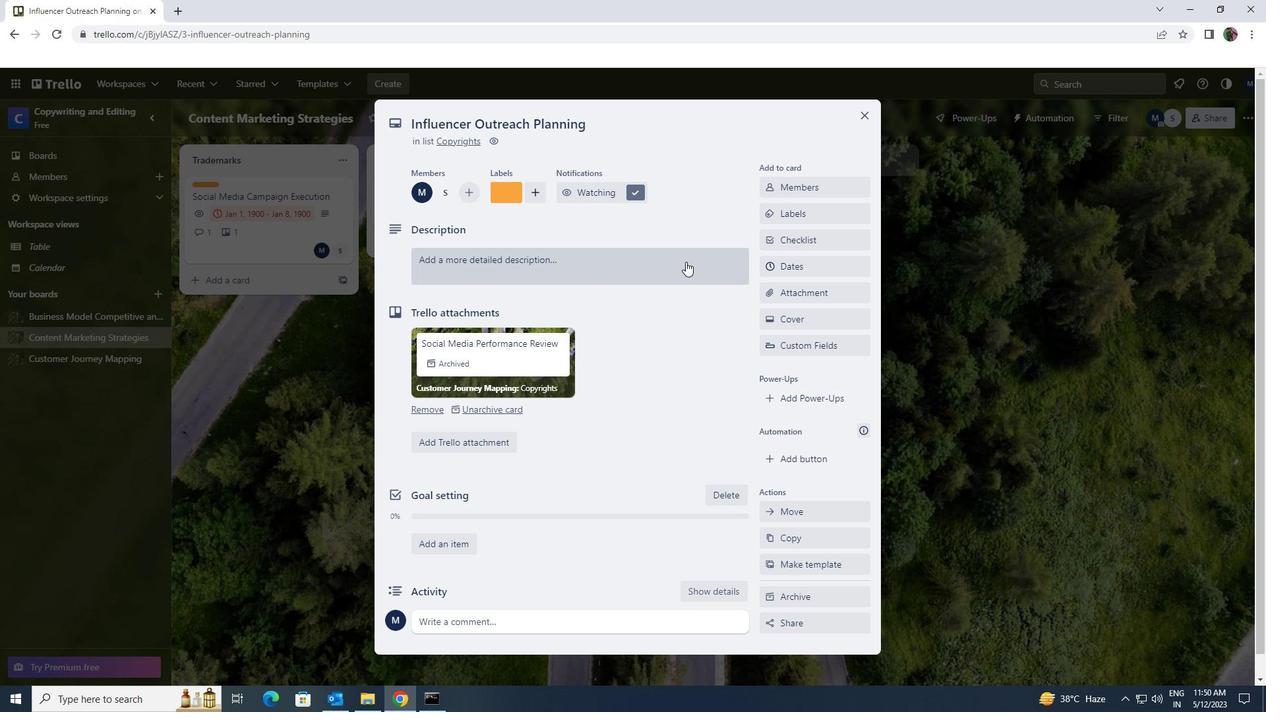 
Action: Key pressed <Key.shift><Key.shift>CONDUCT<Key.space>CUSTOMER<Key.space>RESEARCH<Key.space>FOR<Key.space>NEW<Key.space>CUSTOMER<Key.space>SEGMENTATION<Key.space>OPPORTUNITIES<Key.space>
Screenshot: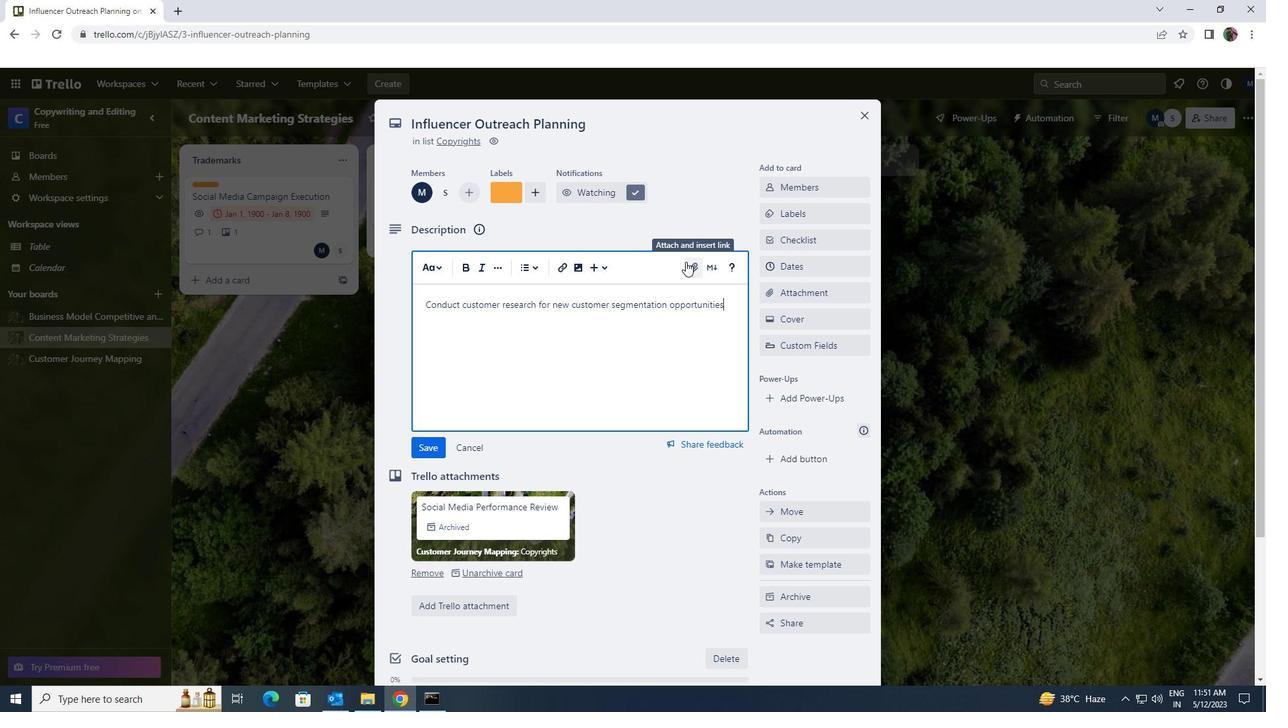 
Action: Mouse moved to (423, 441)
Screenshot: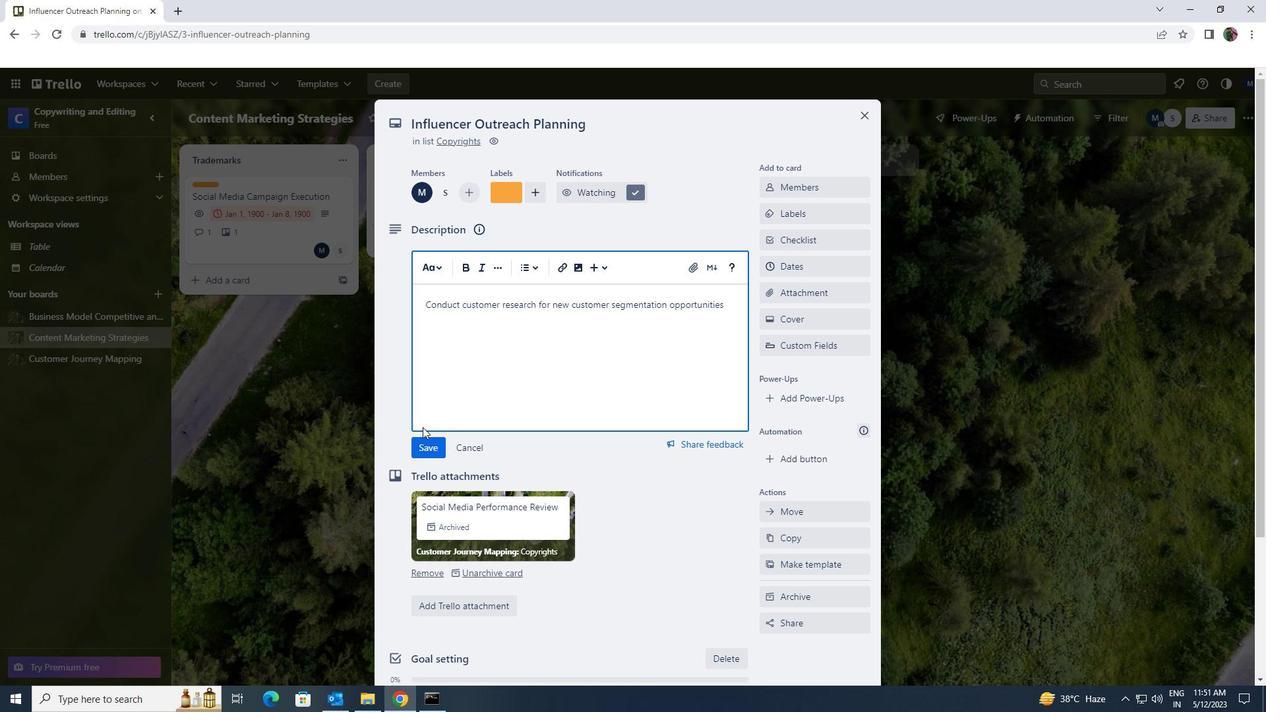 
Action: Mouse pressed left at (423, 441)
Screenshot: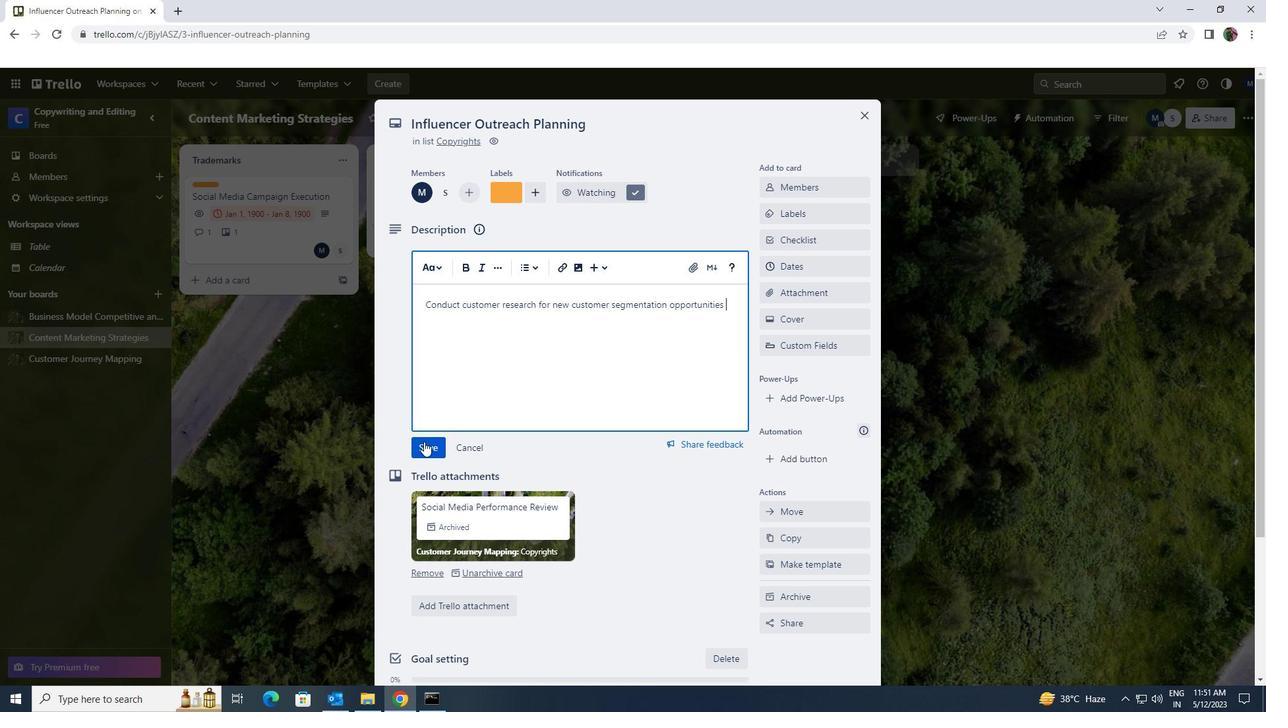 
Action: Mouse moved to (493, 437)
Screenshot: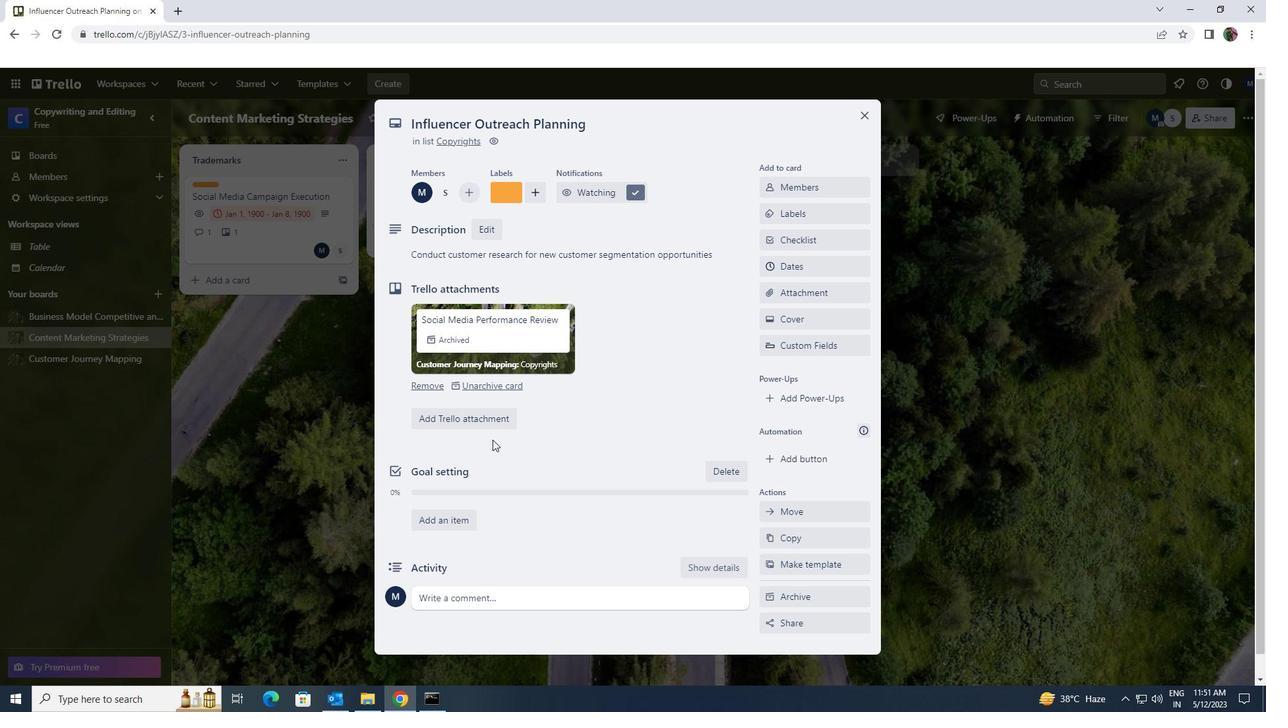 
Action: Mouse scrolled (493, 437) with delta (0, 0)
Screenshot: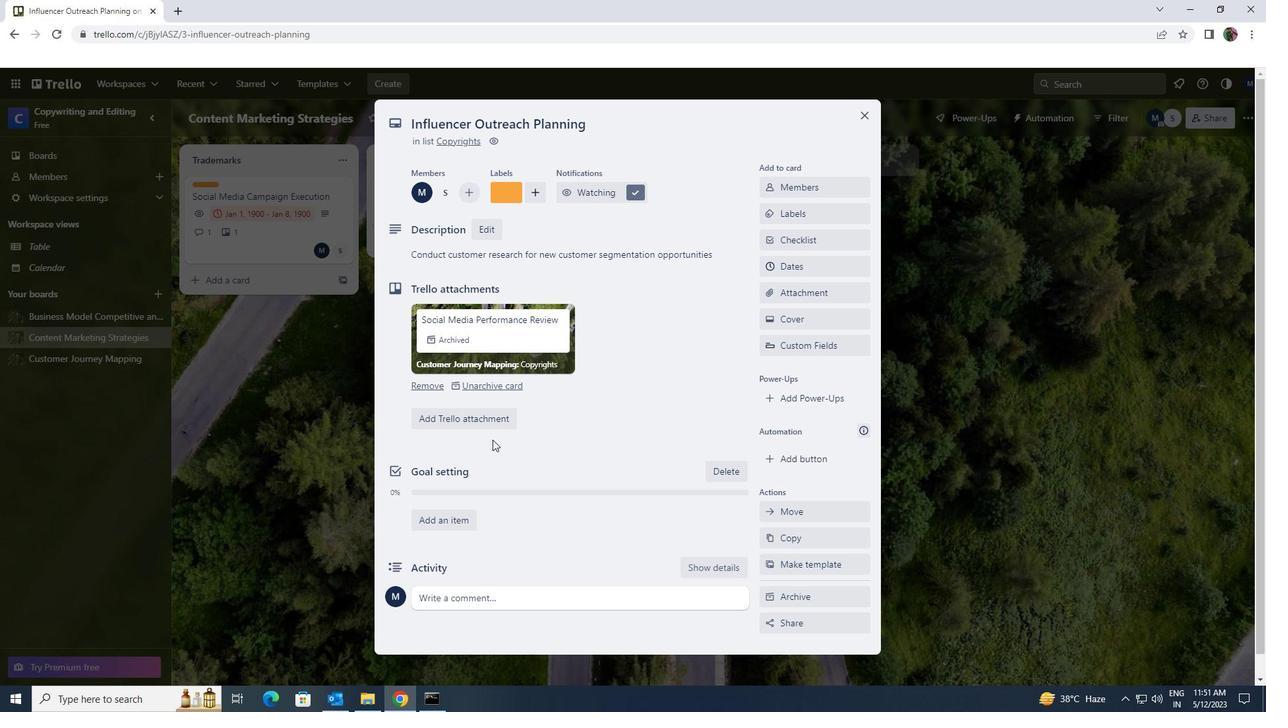 
Action: Mouse scrolled (493, 437) with delta (0, 0)
Screenshot: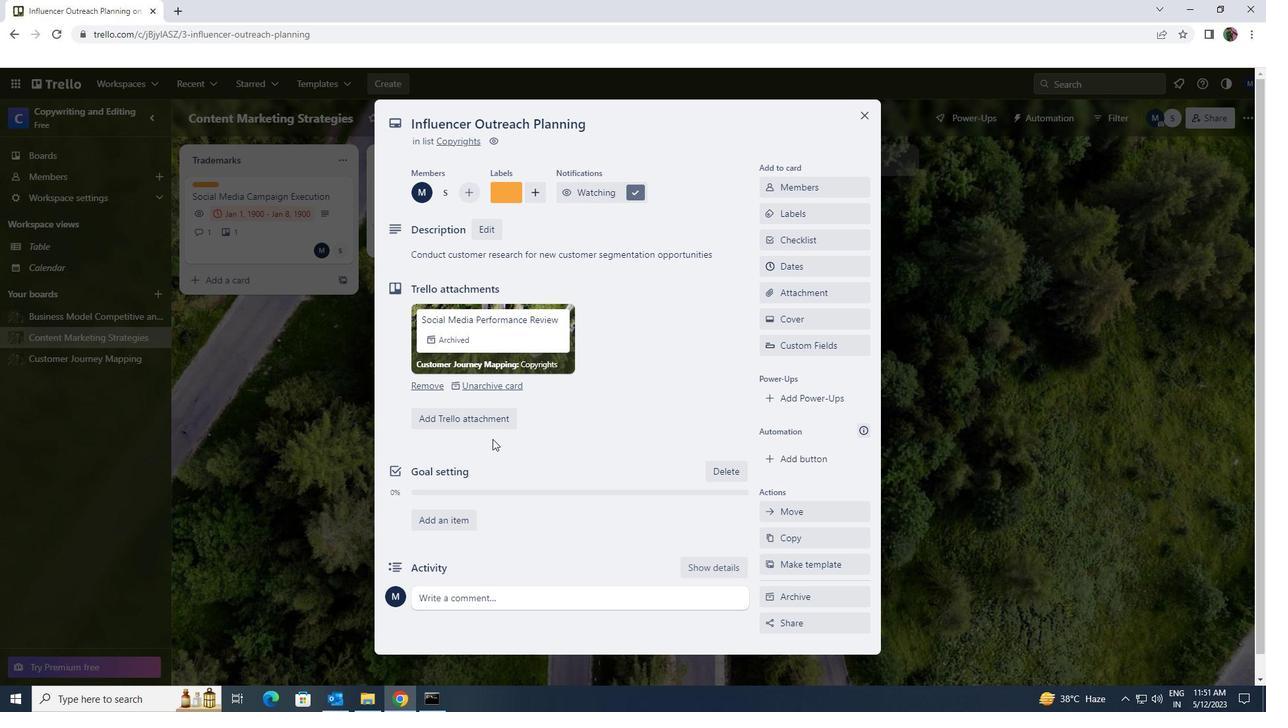 
Action: Mouse scrolled (493, 437) with delta (0, 0)
Screenshot: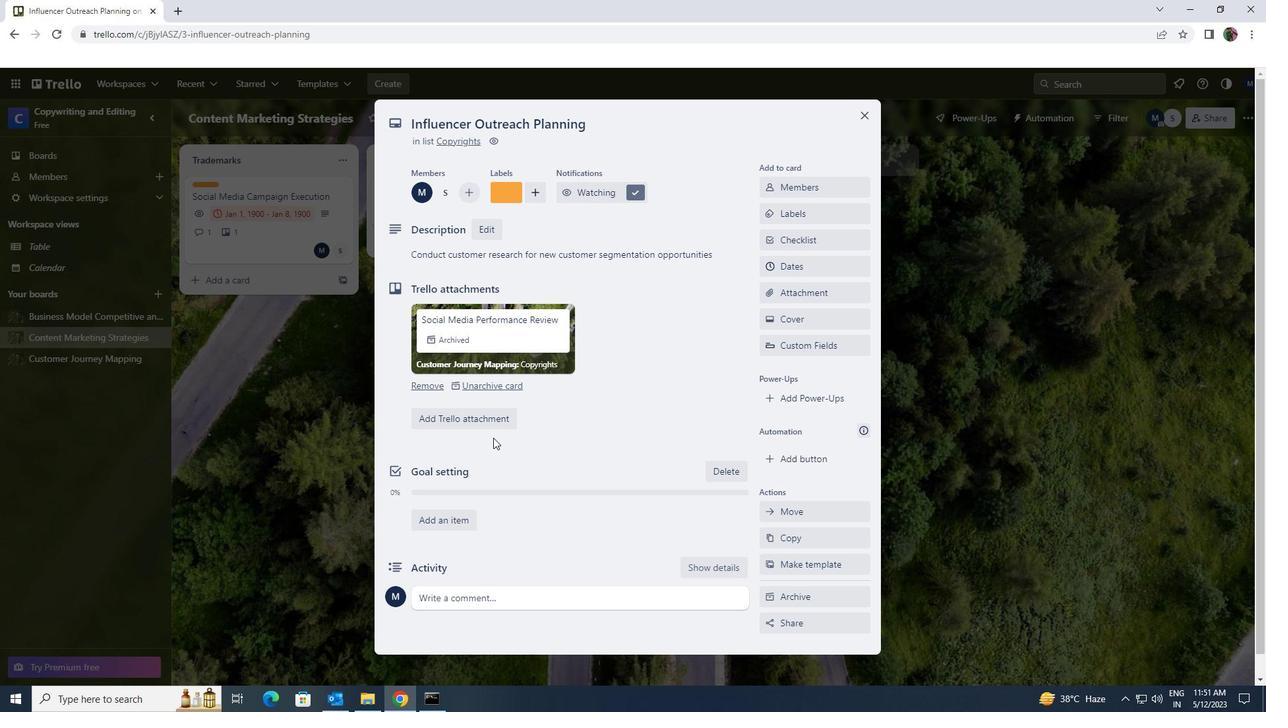 
Action: Mouse moved to (498, 578)
Screenshot: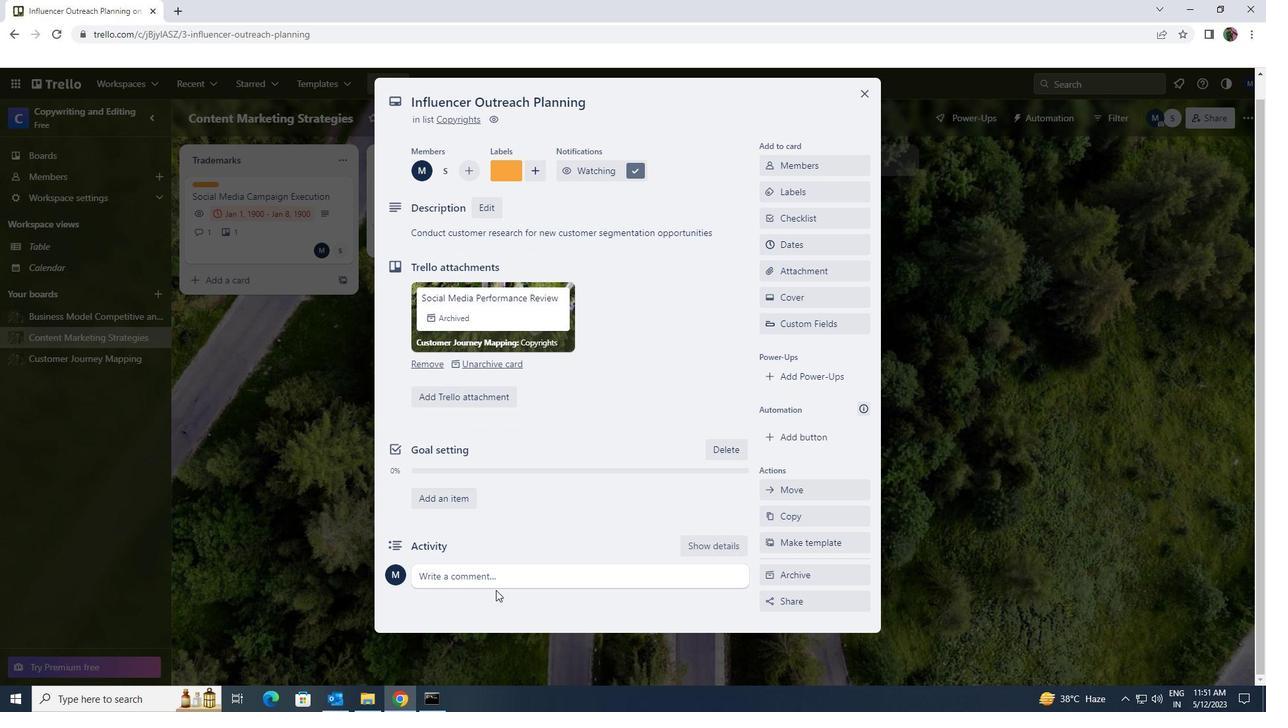 
Action: Mouse pressed left at (498, 578)
Screenshot: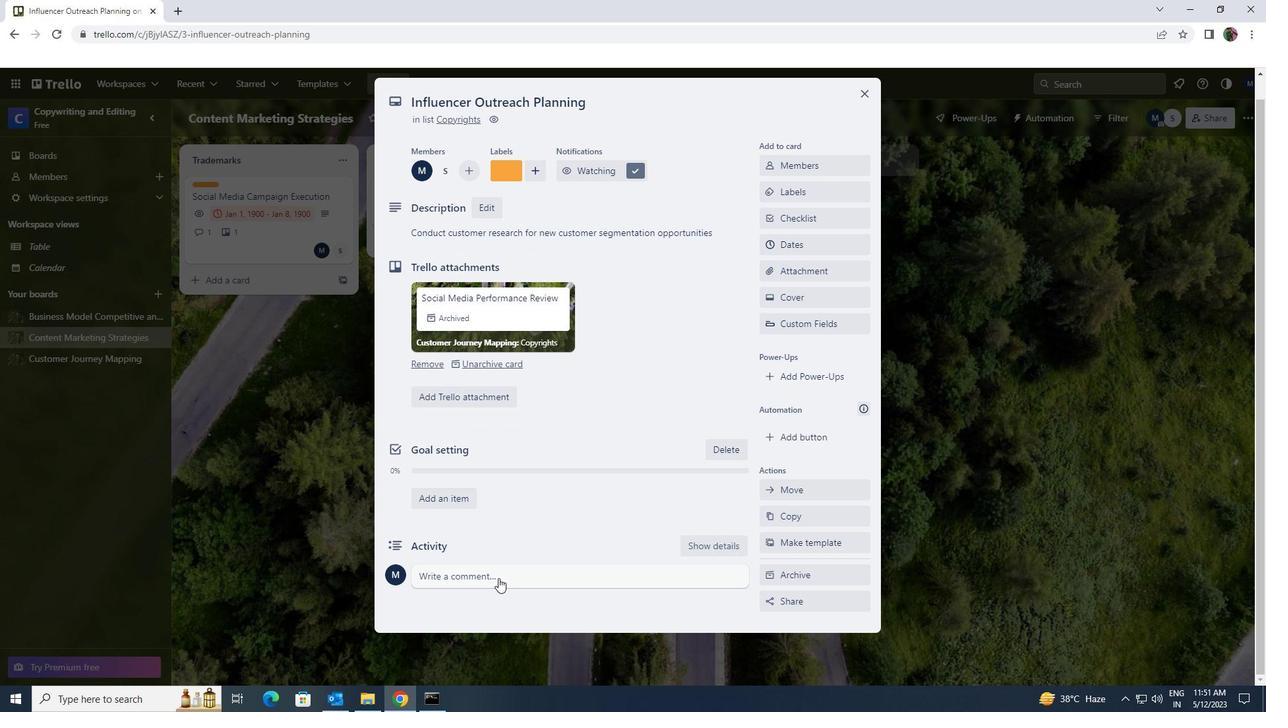 
Action: Key pressed <Key.shift>THIS<Key.space>TASK<Key.space>REQ<Key.backspace>UIRES<Key.space><Key.backspace><Key.backspace><Key.backspace><Key.backspace><Key.backspace><Key.backspace>QUIRES<Key.space>US<Key.space>TO<Key.space>BE<Key.space>PROACTIVE<Key.space>AND<Key.space>TAKE<Key.space>OWNERSHIP<Key.space>OF<Key.space>OUR<Key.space>WORK<Key.space>ENSURING<Key.space>THAT<Key.space>WE<Key.space>ARE<Key.space>MAKING<Key.space>PROGRESS<Key.space>TOWARDS<Key.space>OUR<Key.space>GOALS.
Screenshot: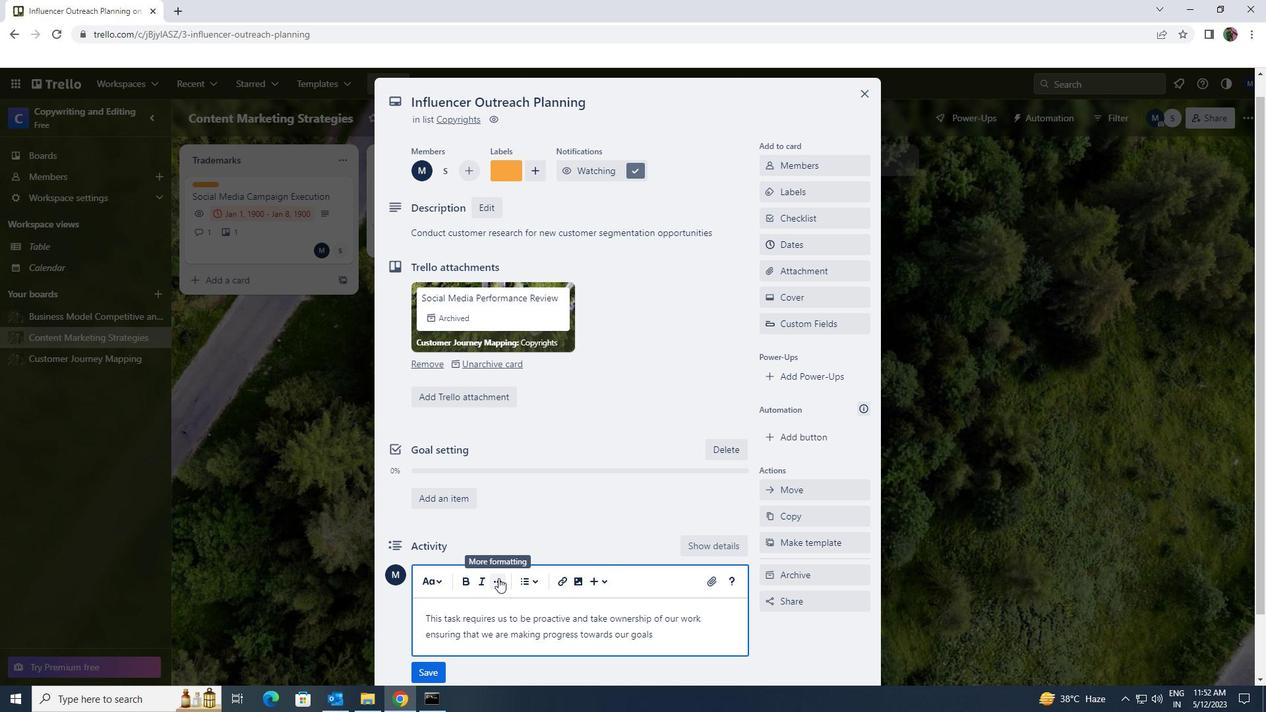 
Action: Mouse moved to (439, 663)
Screenshot: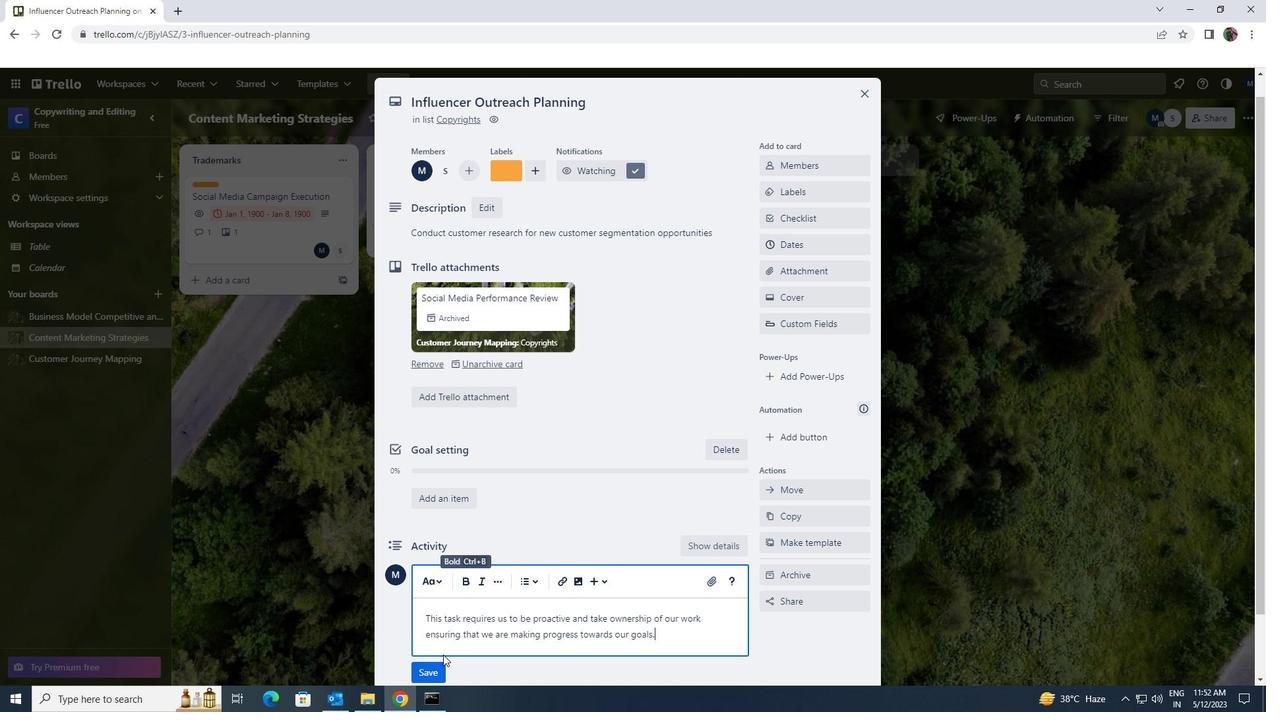 
Action: Mouse pressed left at (439, 663)
Screenshot: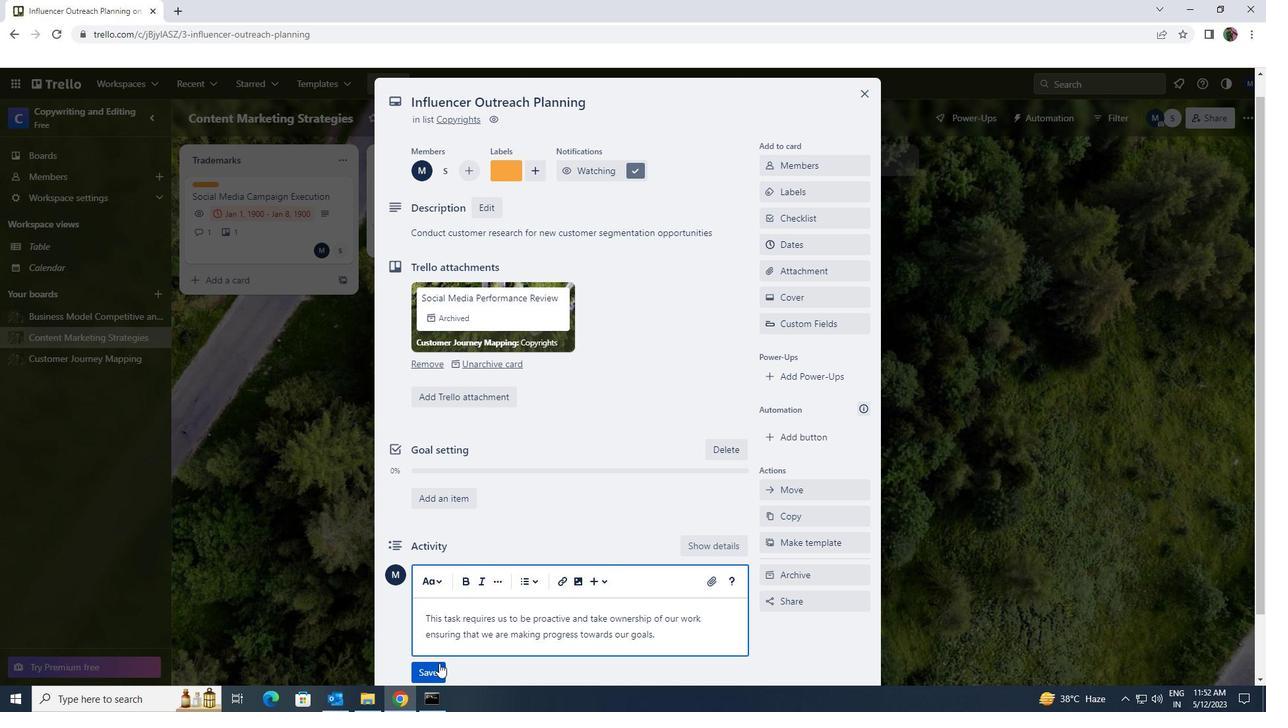 
Action: Mouse moved to (697, 433)
Screenshot: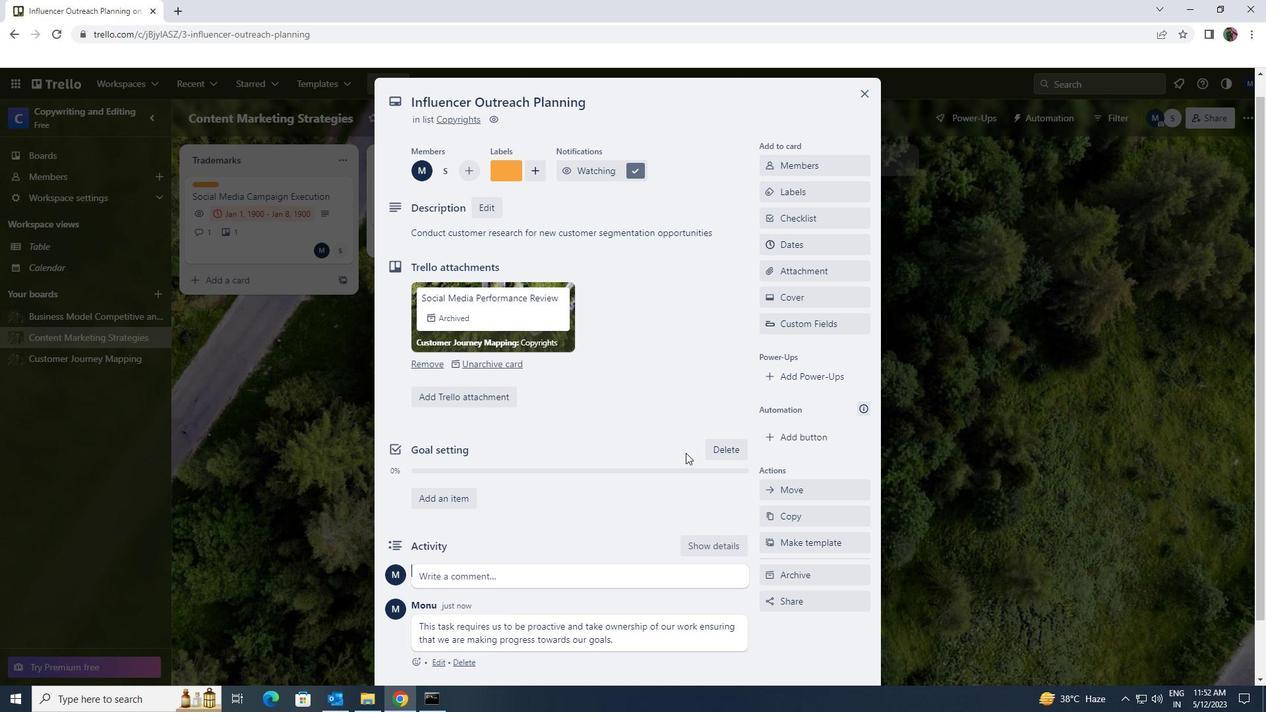 
Action: Mouse scrolled (697, 434) with delta (0, 0)
Screenshot: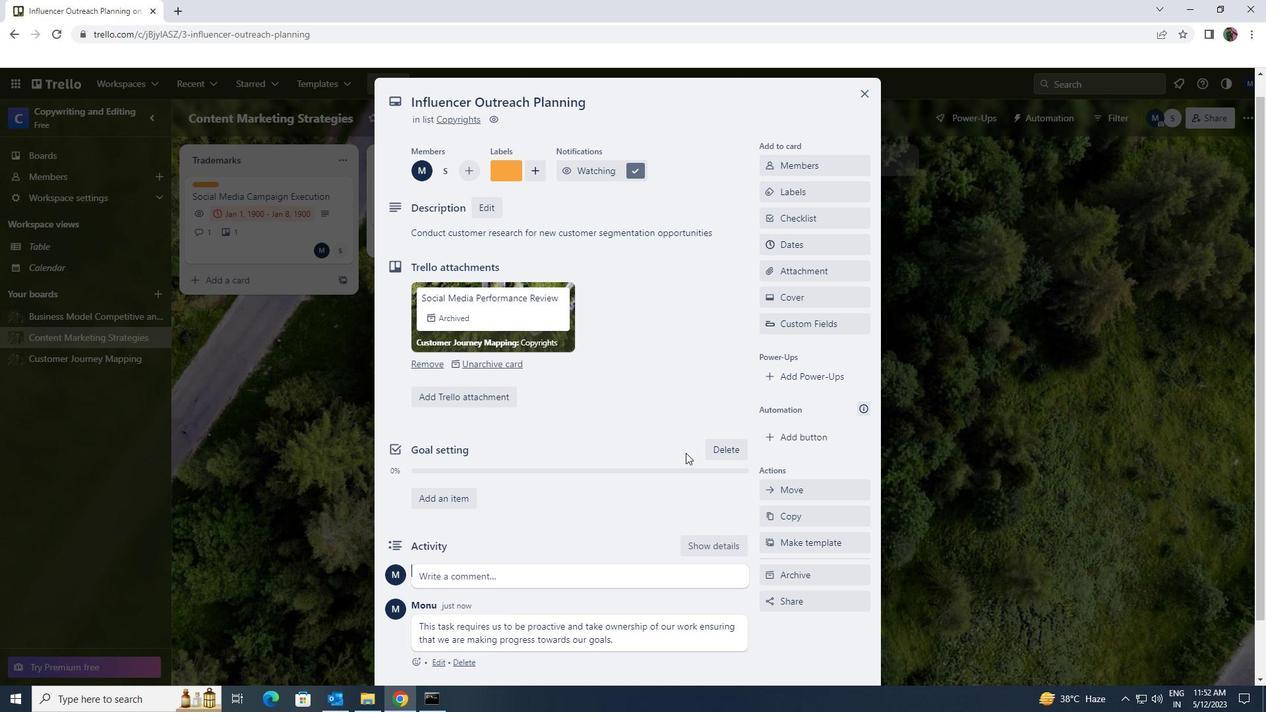 
Action: Mouse moved to (697, 431)
Screenshot: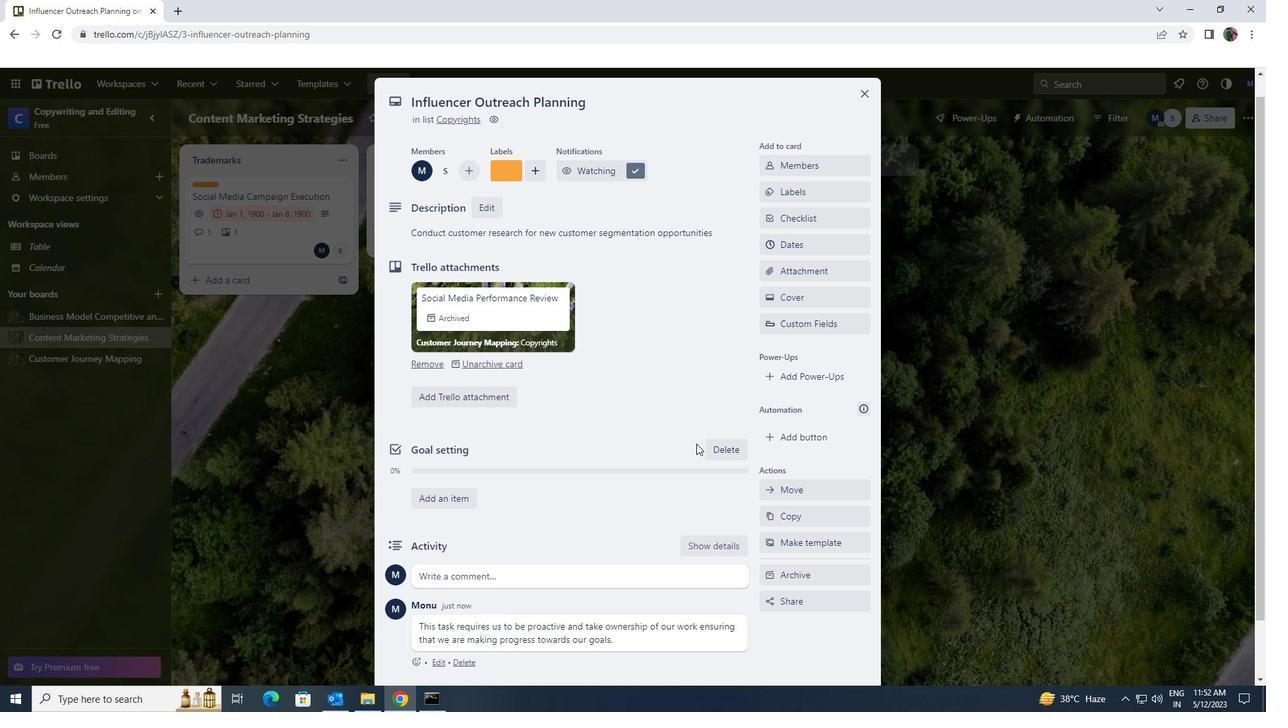 
Action: Mouse scrolled (697, 432) with delta (0, 0)
Screenshot: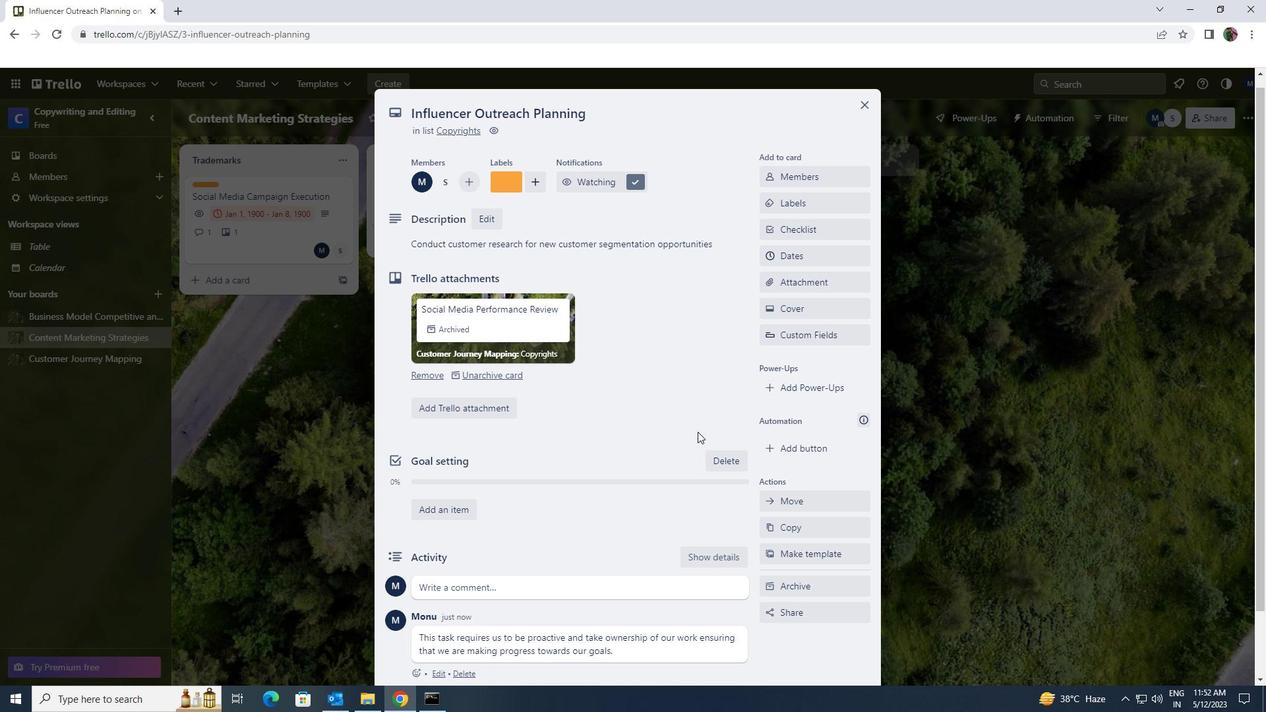 
Action: Mouse moved to (816, 272)
Screenshot: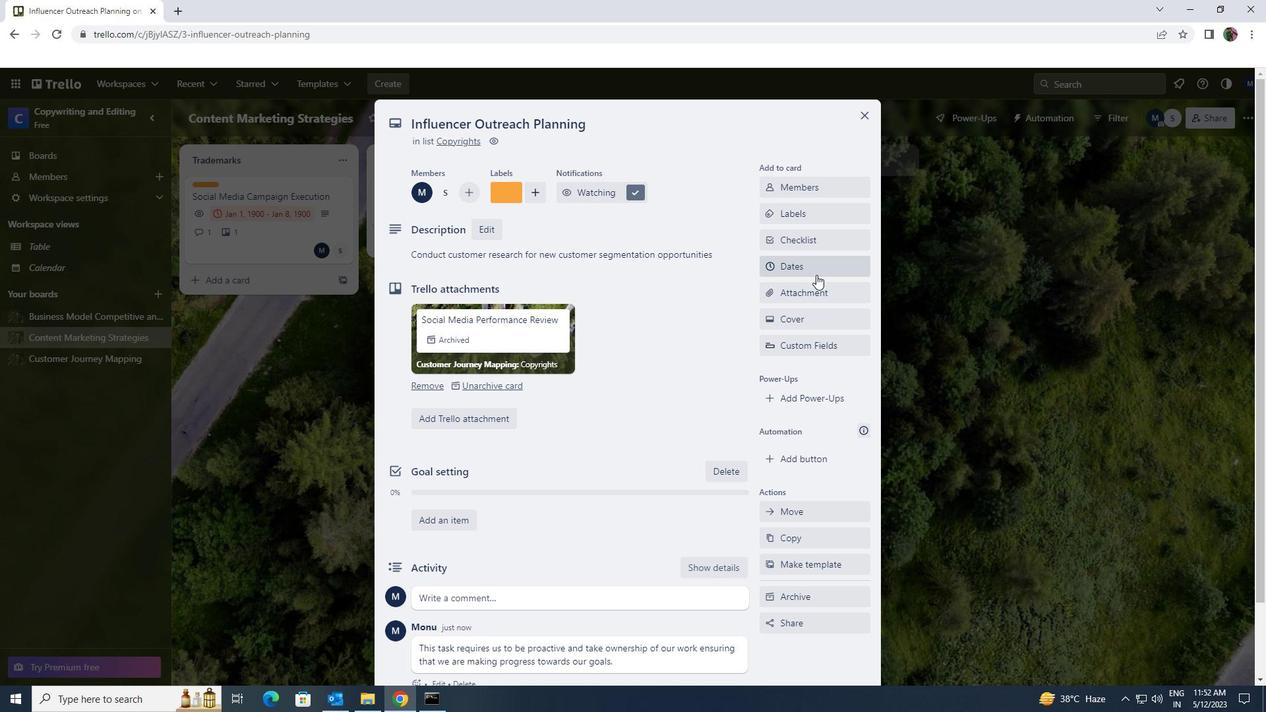 
Action: Mouse pressed left at (816, 272)
Screenshot: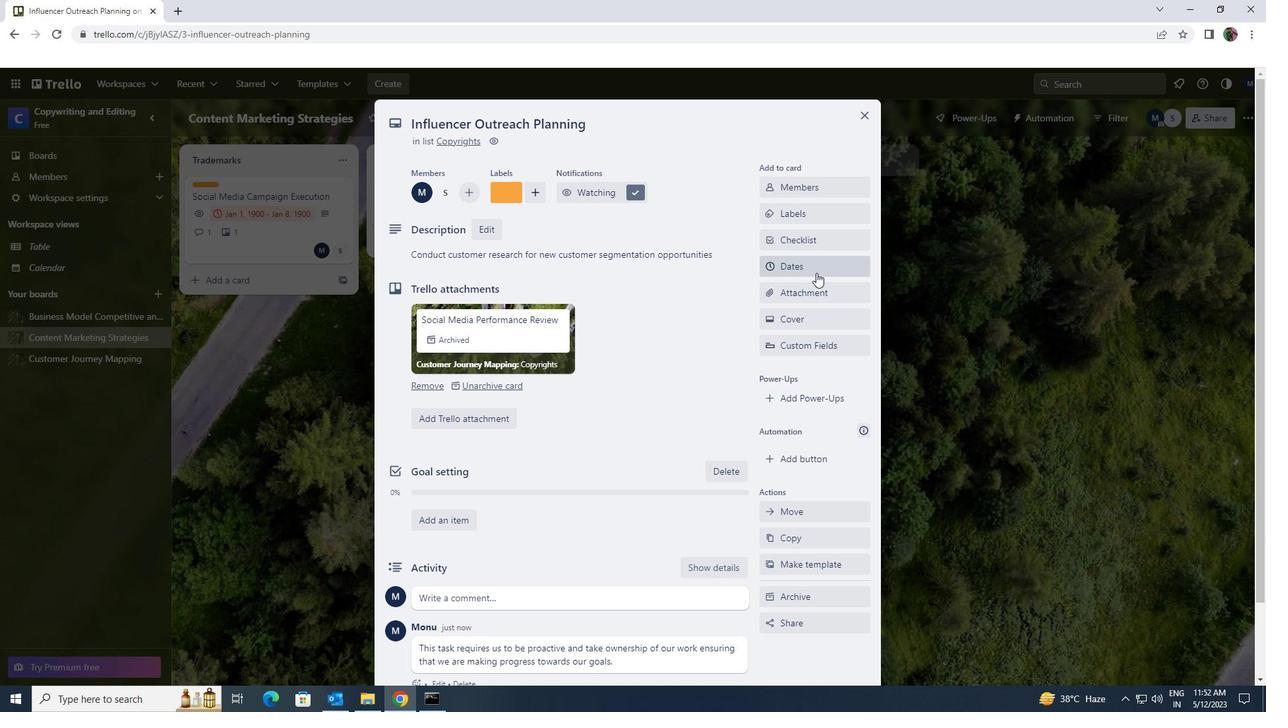 
Action: Mouse moved to (775, 354)
Screenshot: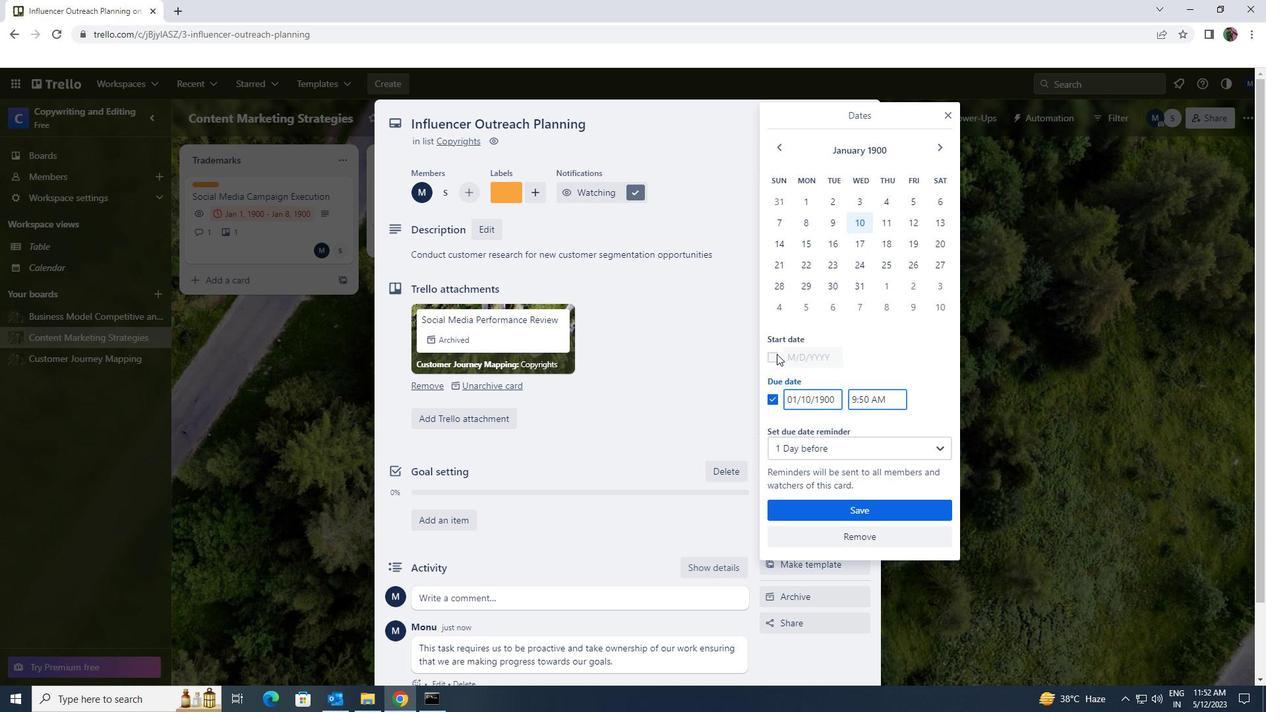 
Action: Mouse pressed left at (775, 354)
Screenshot: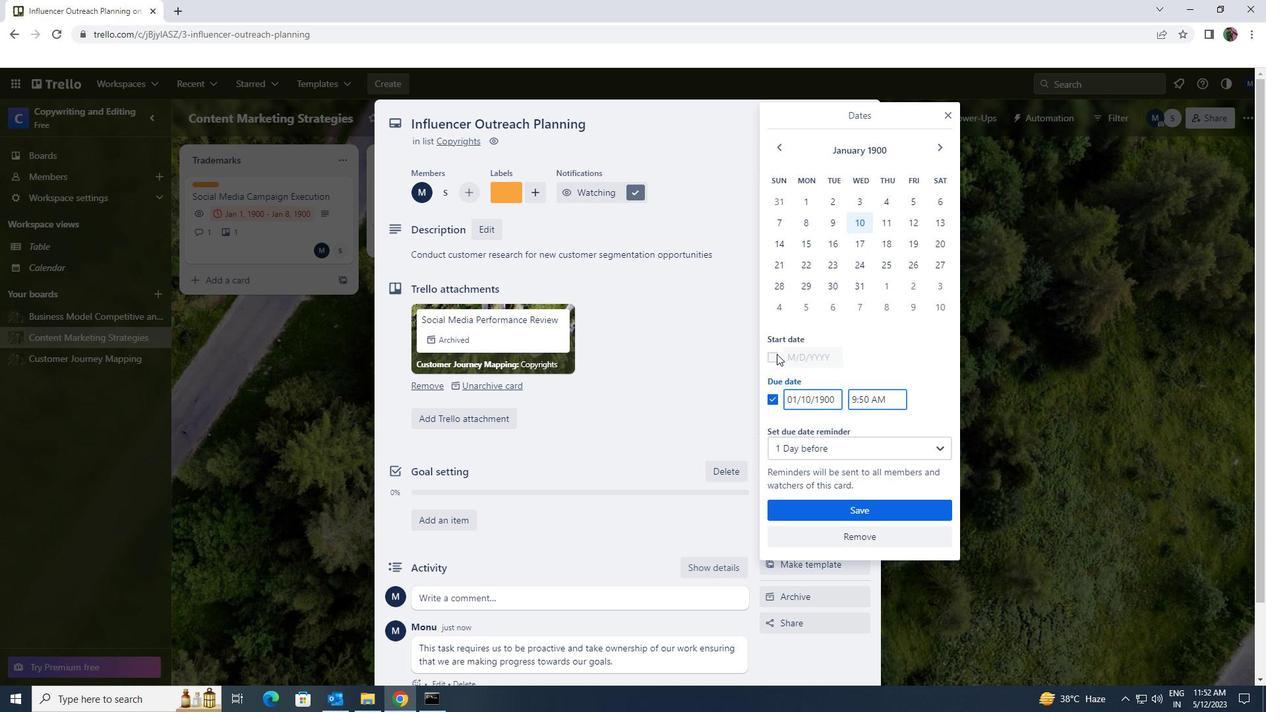
Action: Mouse moved to (834, 354)
Screenshot: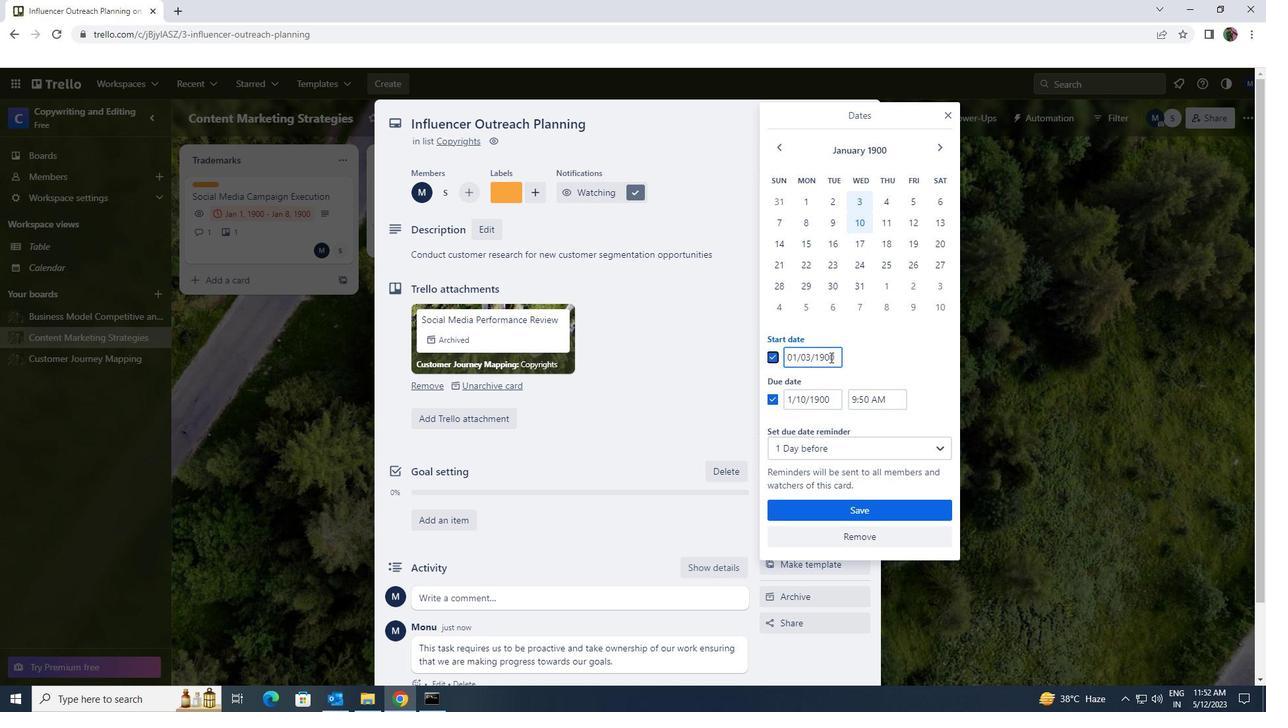 
Action: Mouse pressed left at (834, 354)
Screenshot: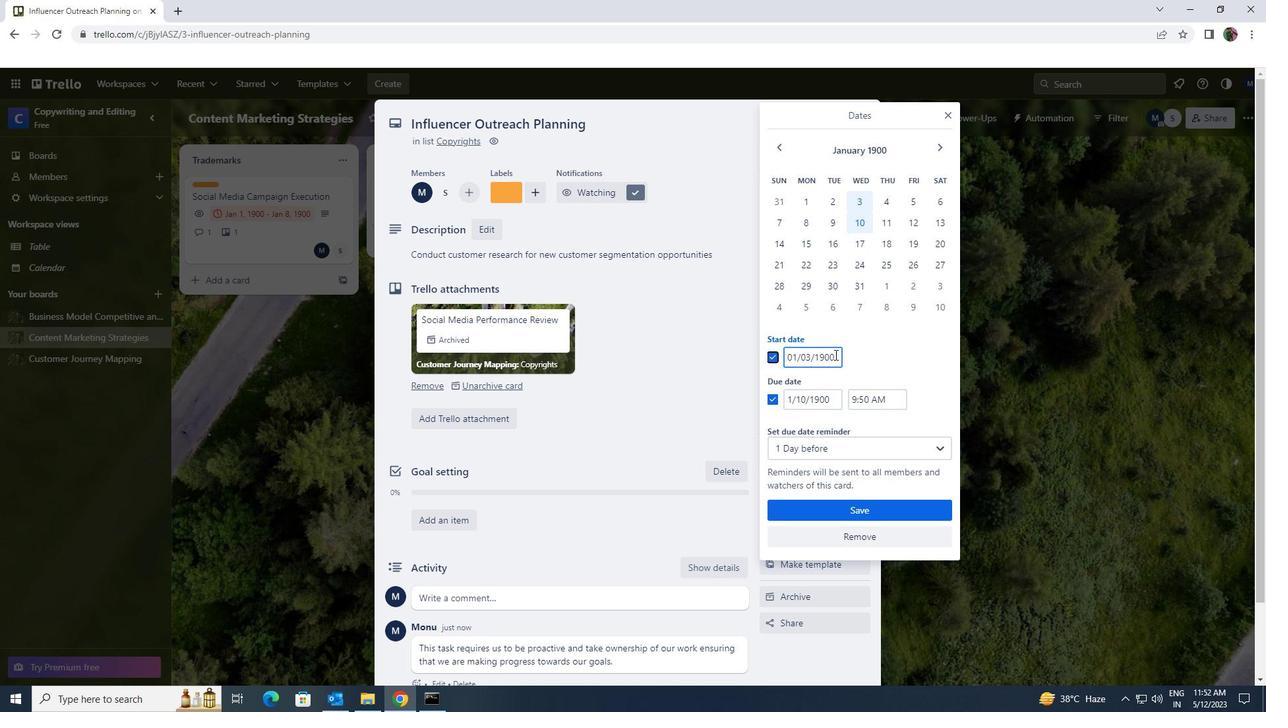 
Action: Mouse moved to (785, 355)
Screenshot: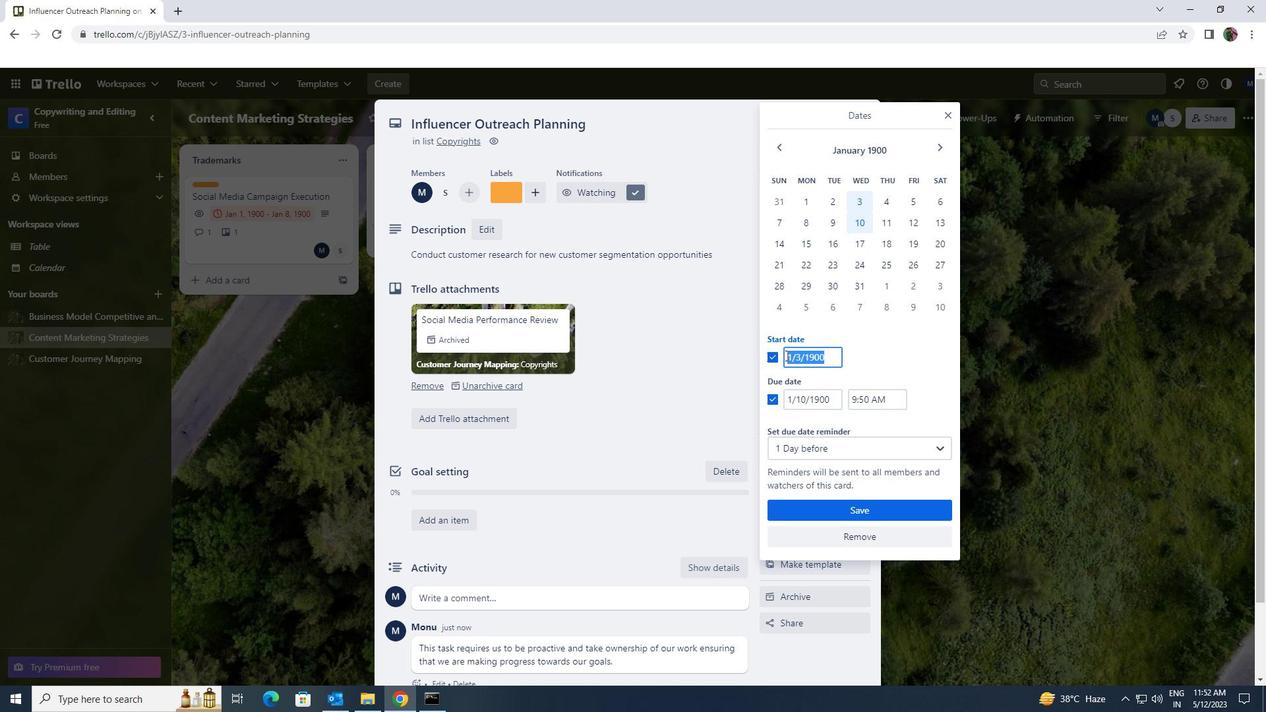 
Action: Key pressed 1/4/1900
Screenshot: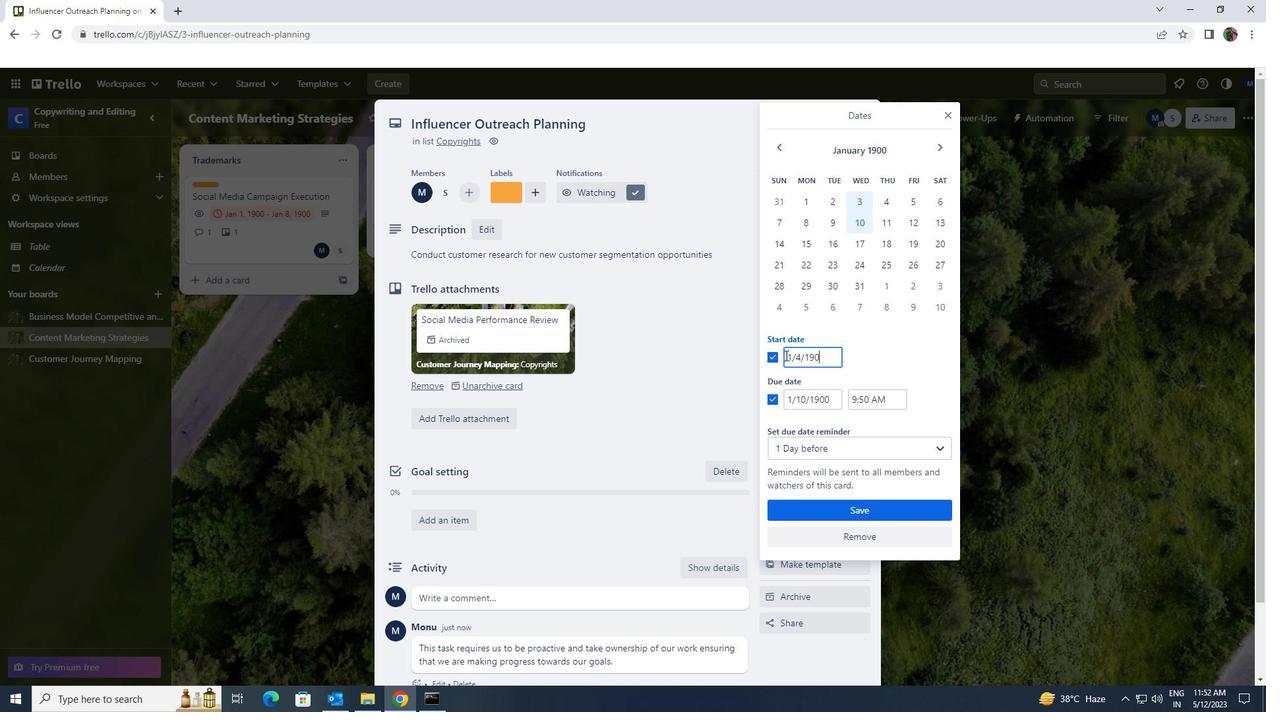 
Action: Mouse moved to (830, 396)
Screenshot: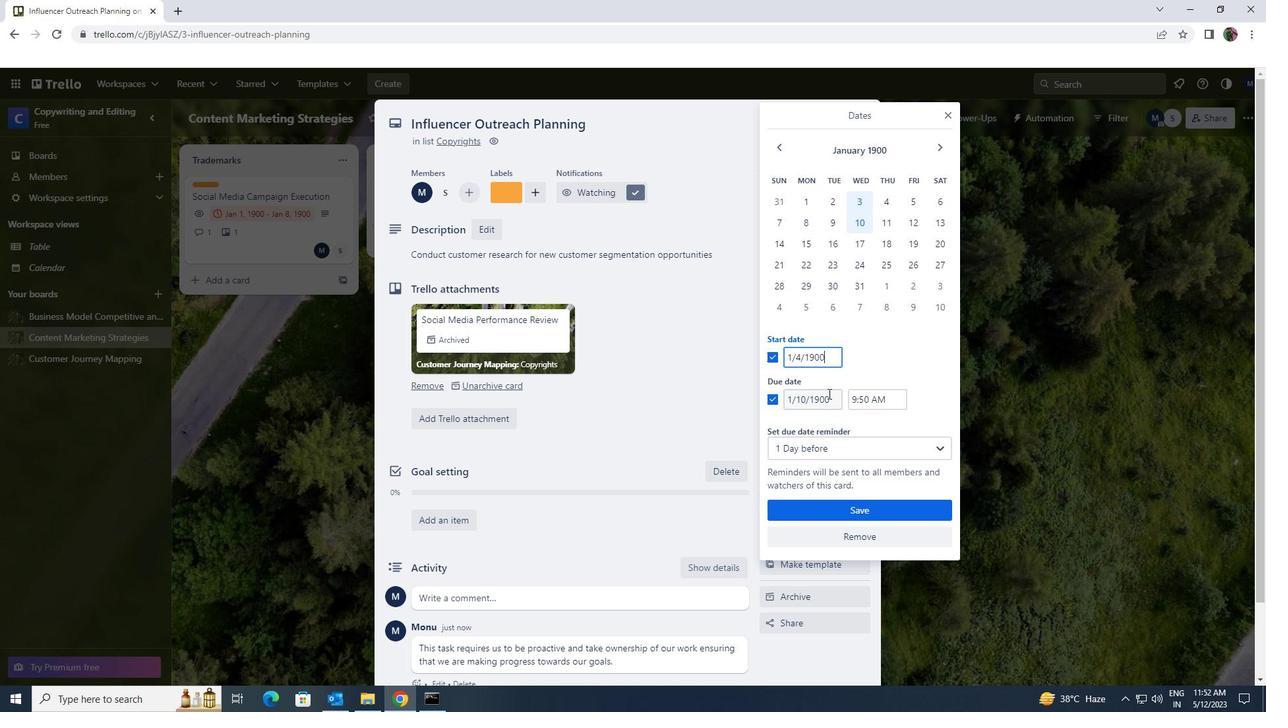 
Action: Mouse pressed left at (830, 396)
Screenshot: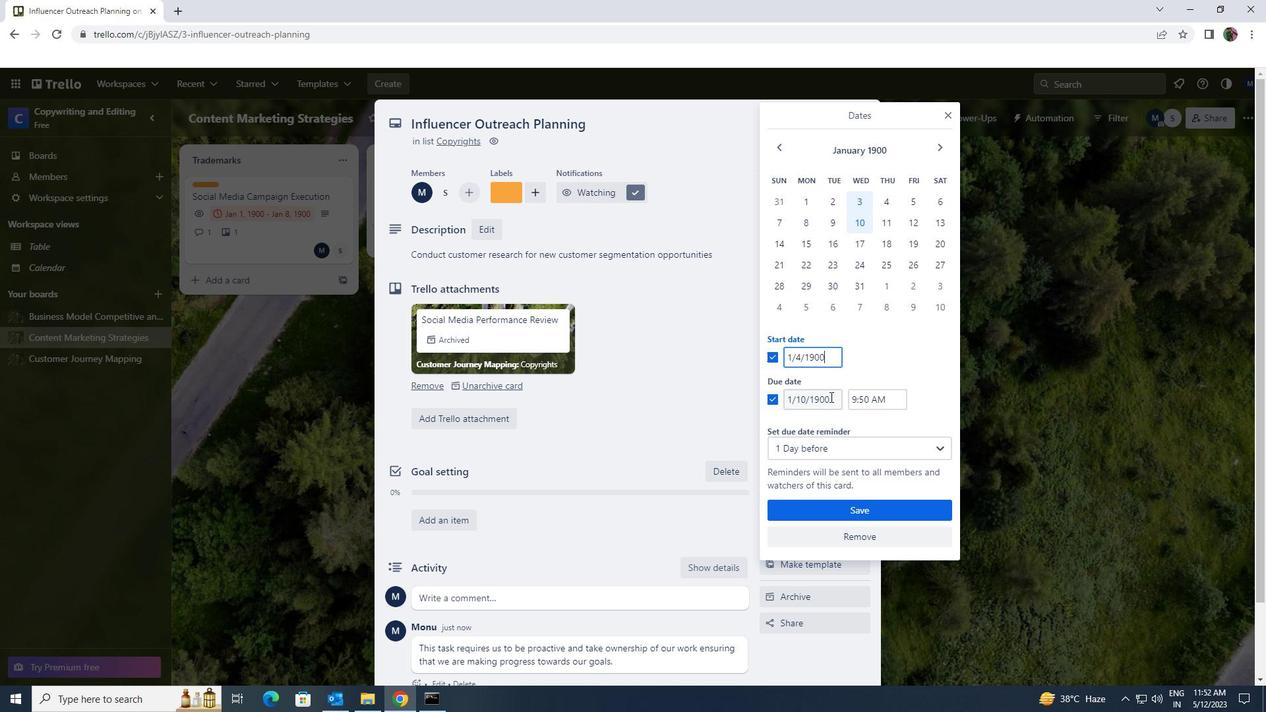 
Action: Mouse moved to (785, 400)
Screenshot: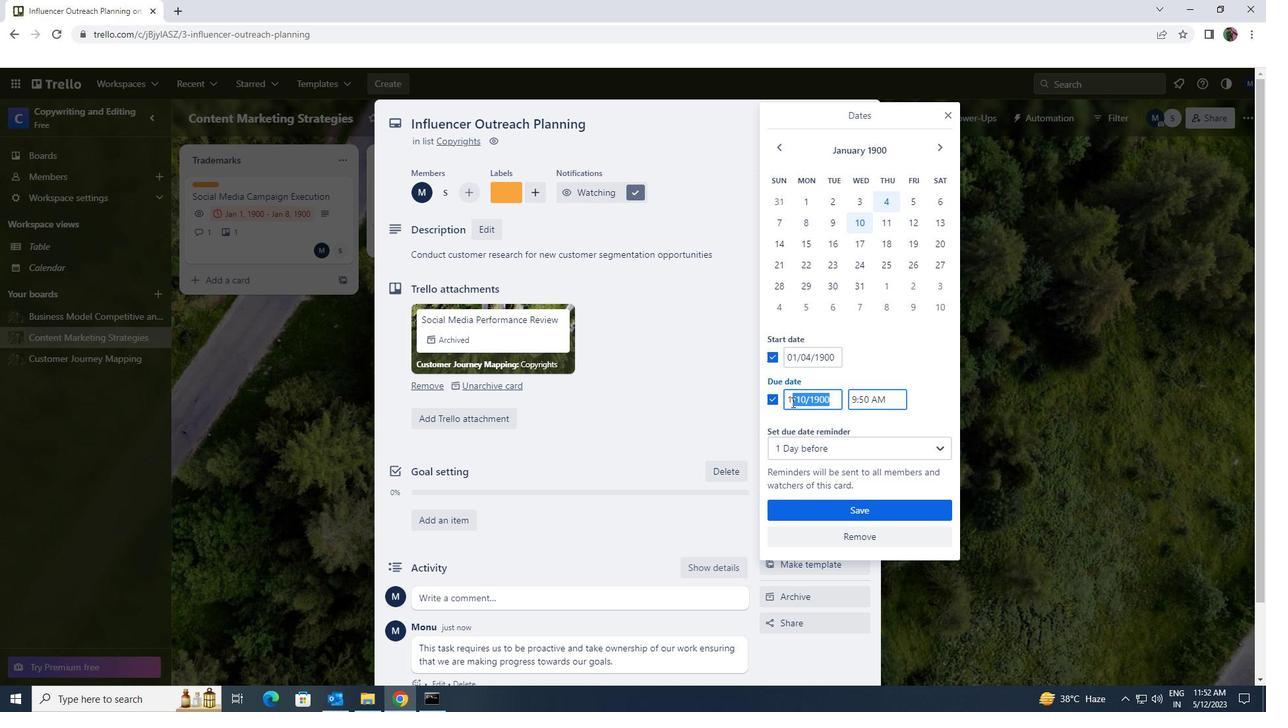 
Action: Key pressed 1/11/1900
Screenshot: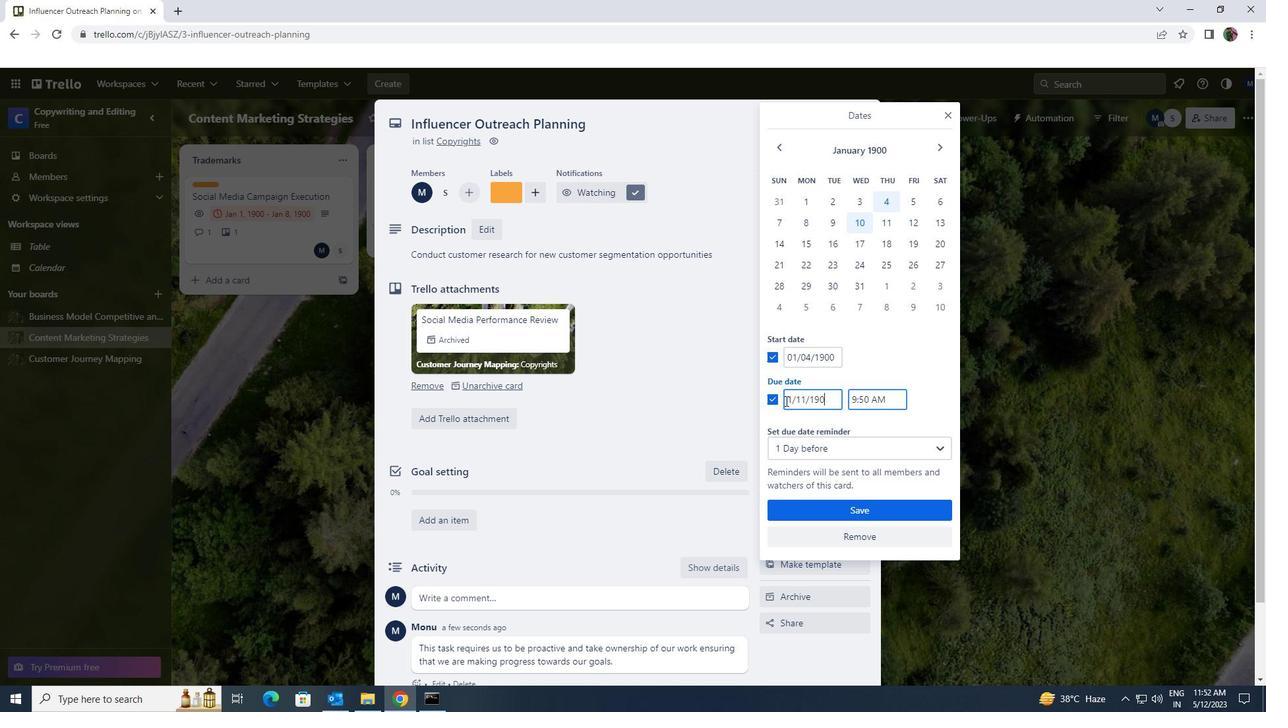 
Action: Mouse moved to (855, 509)
Screenshot: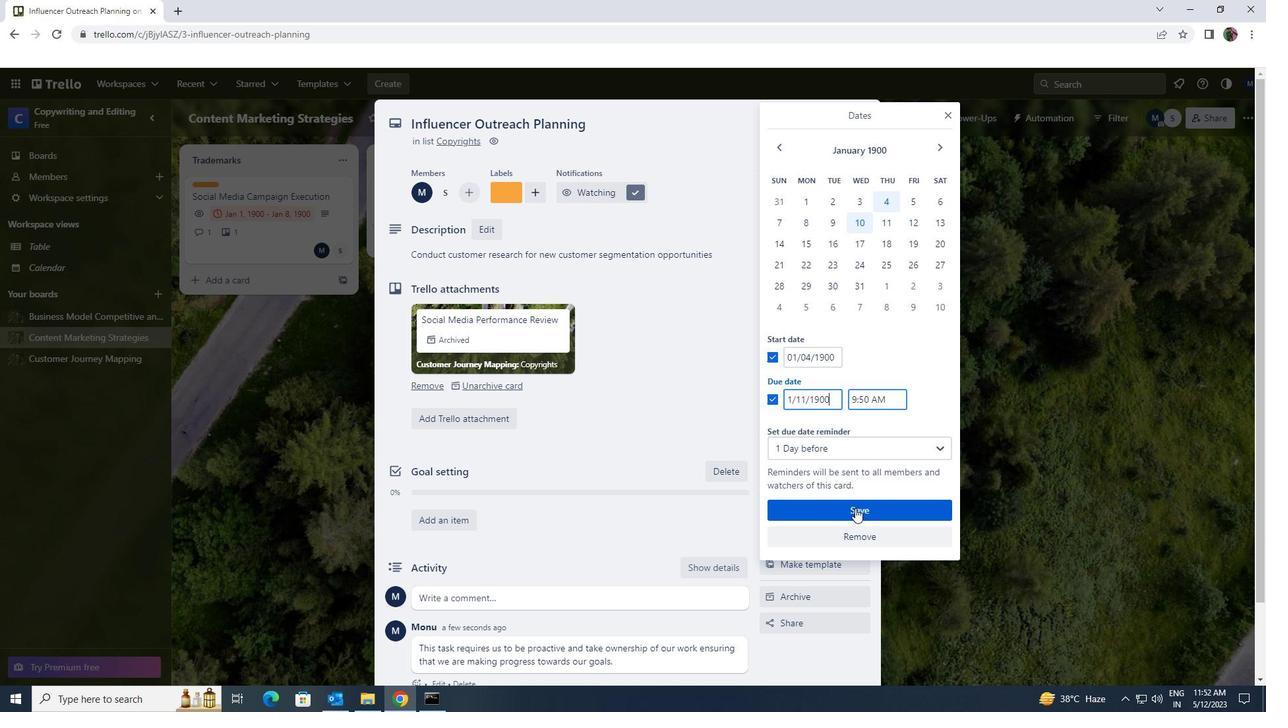 
Action: Mouse pressed left at (855, 509)
Screenshot: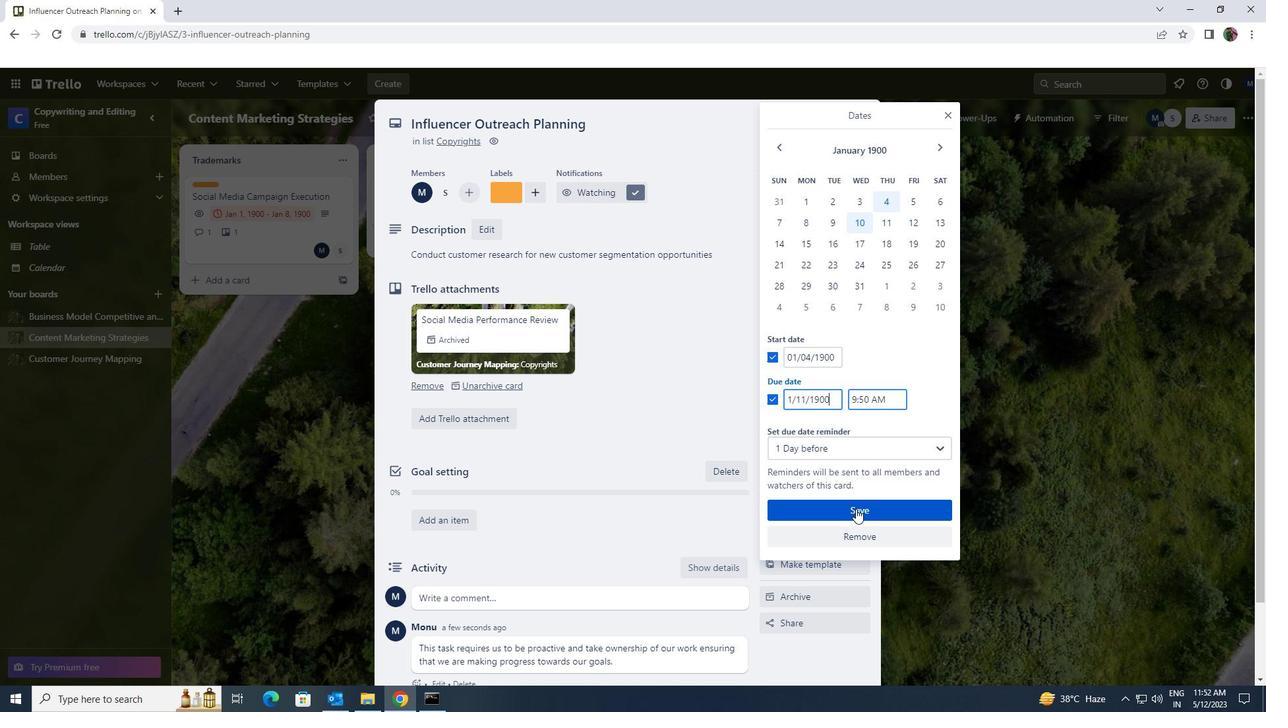 
